 Task: Open Card API Development in Board Social Media Advertising Campaign Management to Workspace IT Department and add a team member Softage.2@softage.net, a label Red, a checklist Copywriting, an attachment from your google drive, a color Red and finally, add a card description 'Organize team-building event for next month' and a comment 'Given the potential impact of this task on our company reputation, let us ensure that we approach it with a sense of professionalism and respect.'. Add a start date 'Jan 06, 1900' with a due date 'Jan 13, 1900'
Action: Mouse moved to (60, 337)
Screenshot: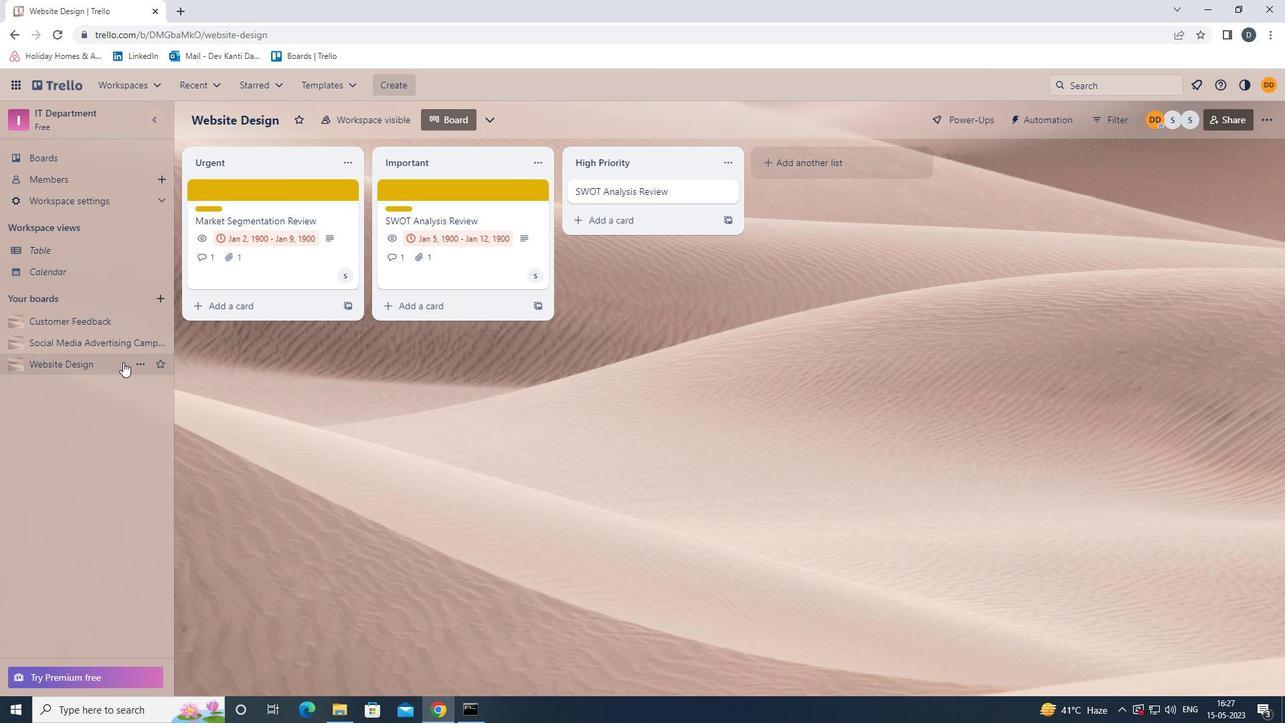 
Action: Mouse pressed left at (60, 337)
Screenshot: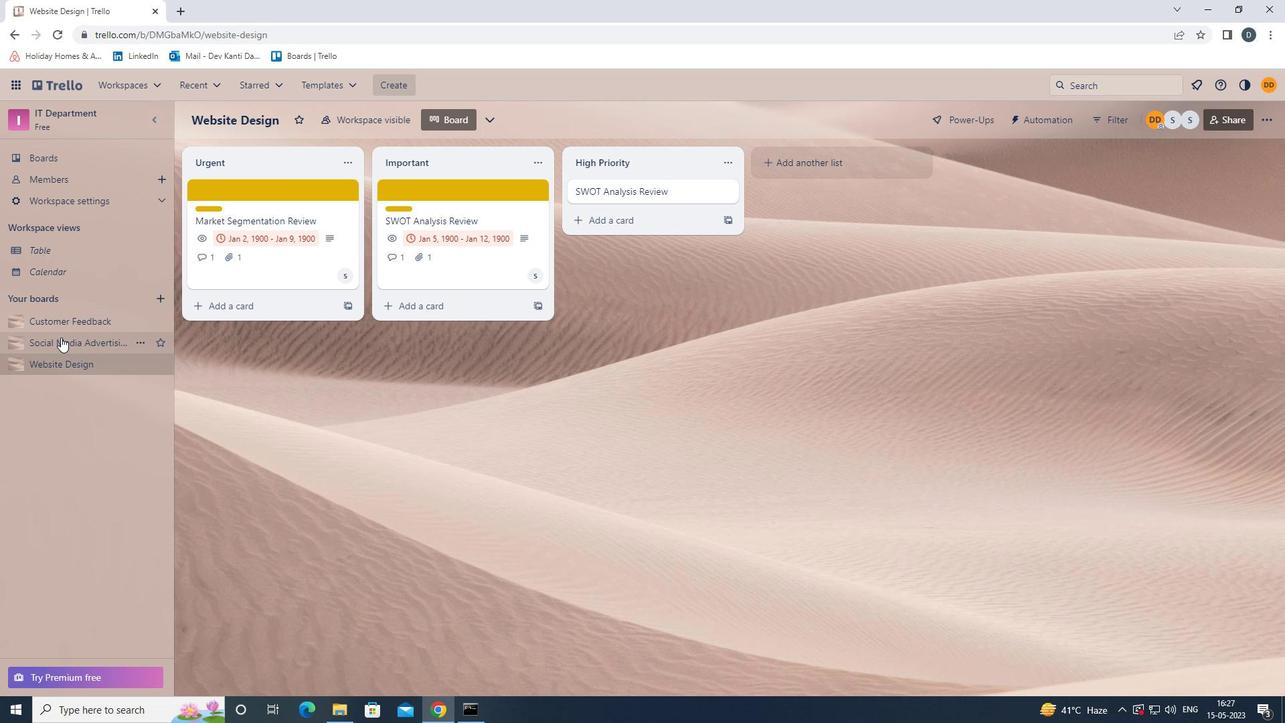
Action: Mouse moved to (450, 192)
Screenshot: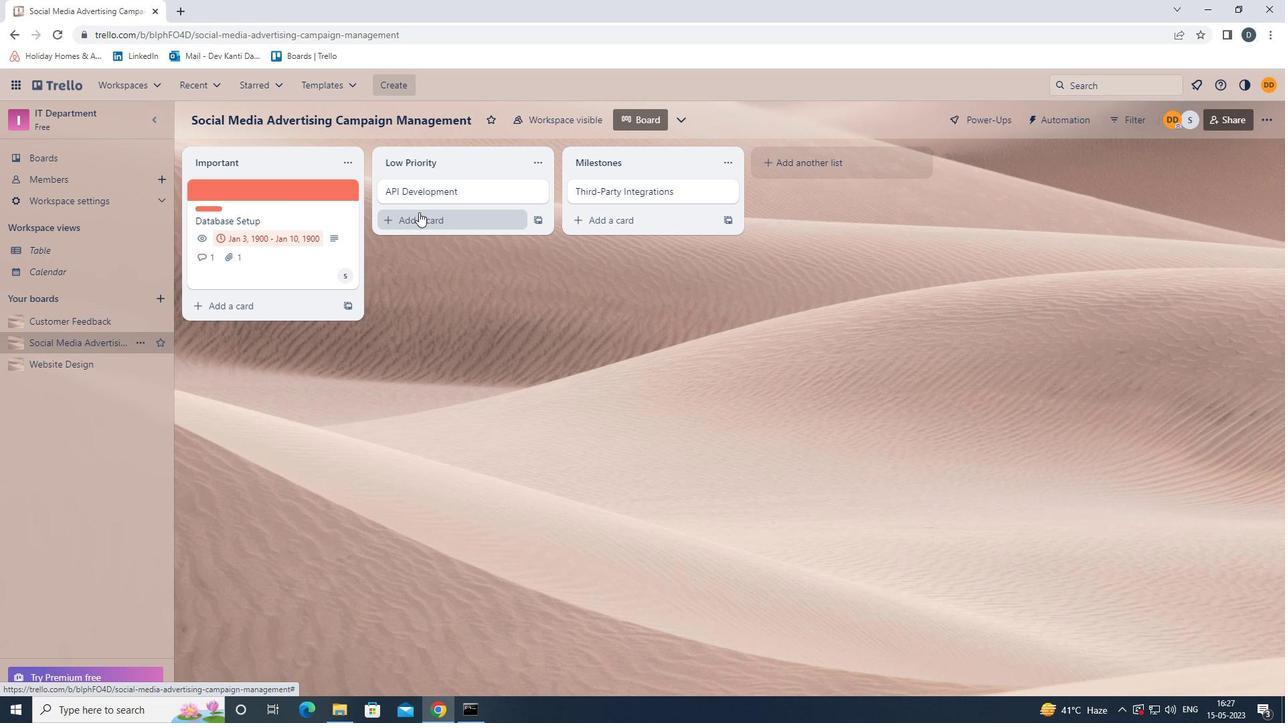 
Action: Mouse pressed left at (450, 192)
Screenshot: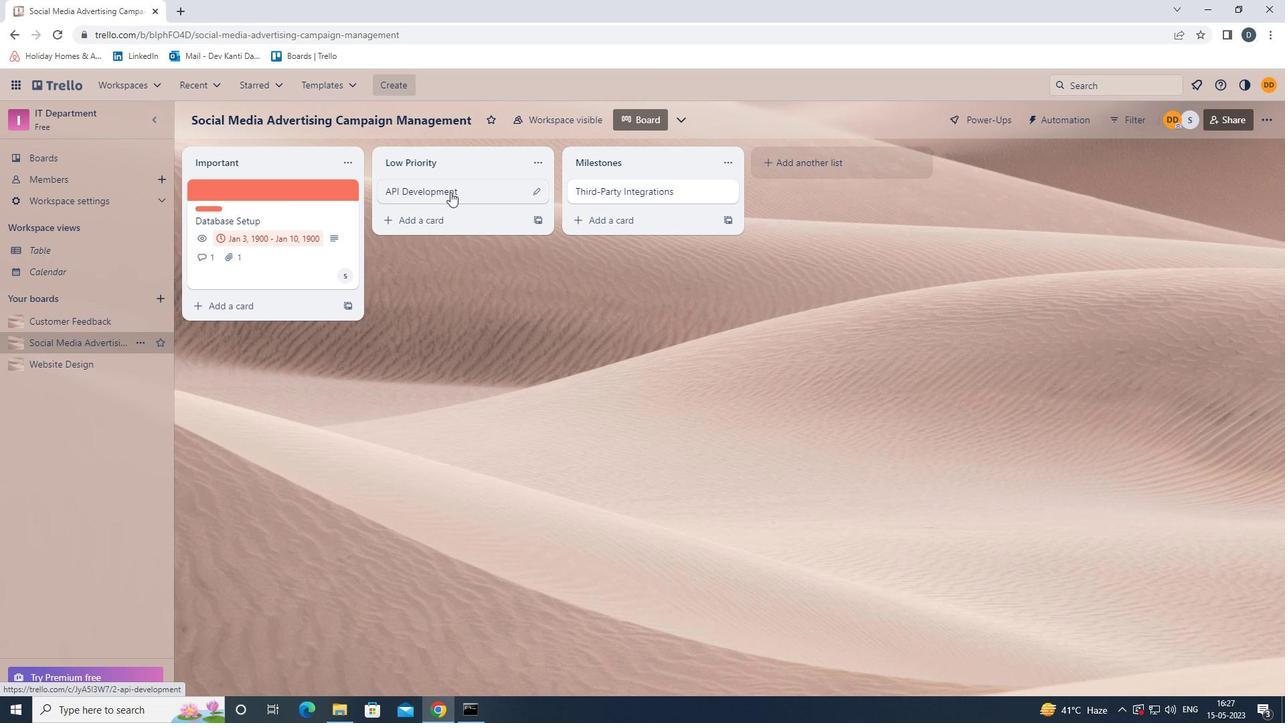 
Action: Mouse moved to (786, 237)
Screenshot: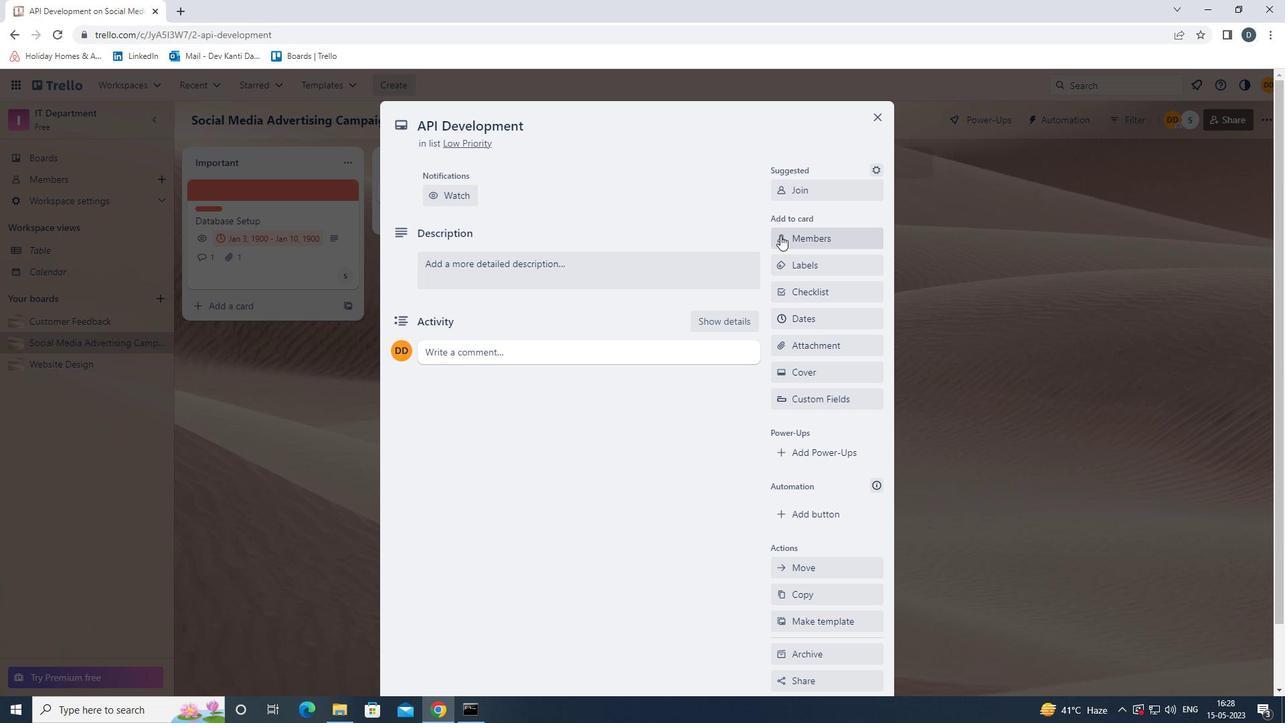 
Action: Mouse pressed left at (786, 237)
Screenshot: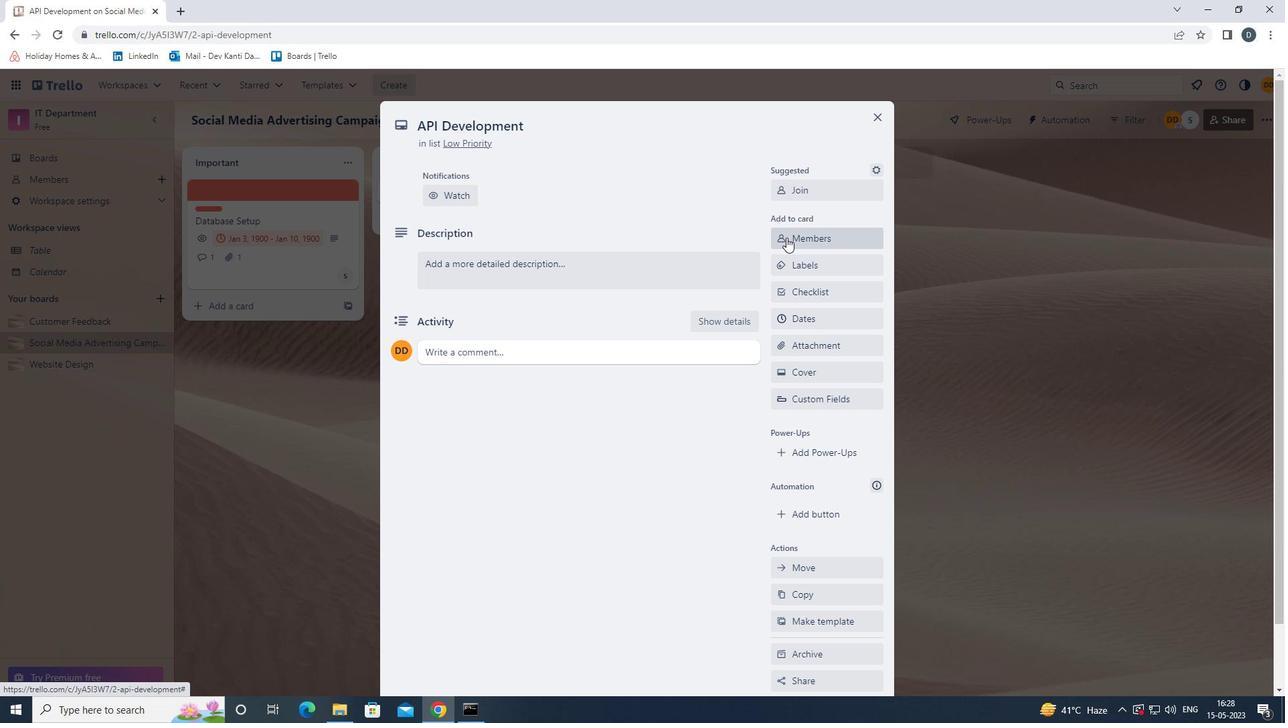 
Action: Key pressed <Key.shift><Key.shift><Key.shift><Key.shift><Key.shift><Key.shift><Key.shift><Key.shift><Key.shift><Key.shift><Key.shift><Key.shift><Key.shift><Key.shift><Key.shift><Key.shift>SOFTAGE.2<Key.shift><Key.shift>@SOFTAGE.NET
Screenshot: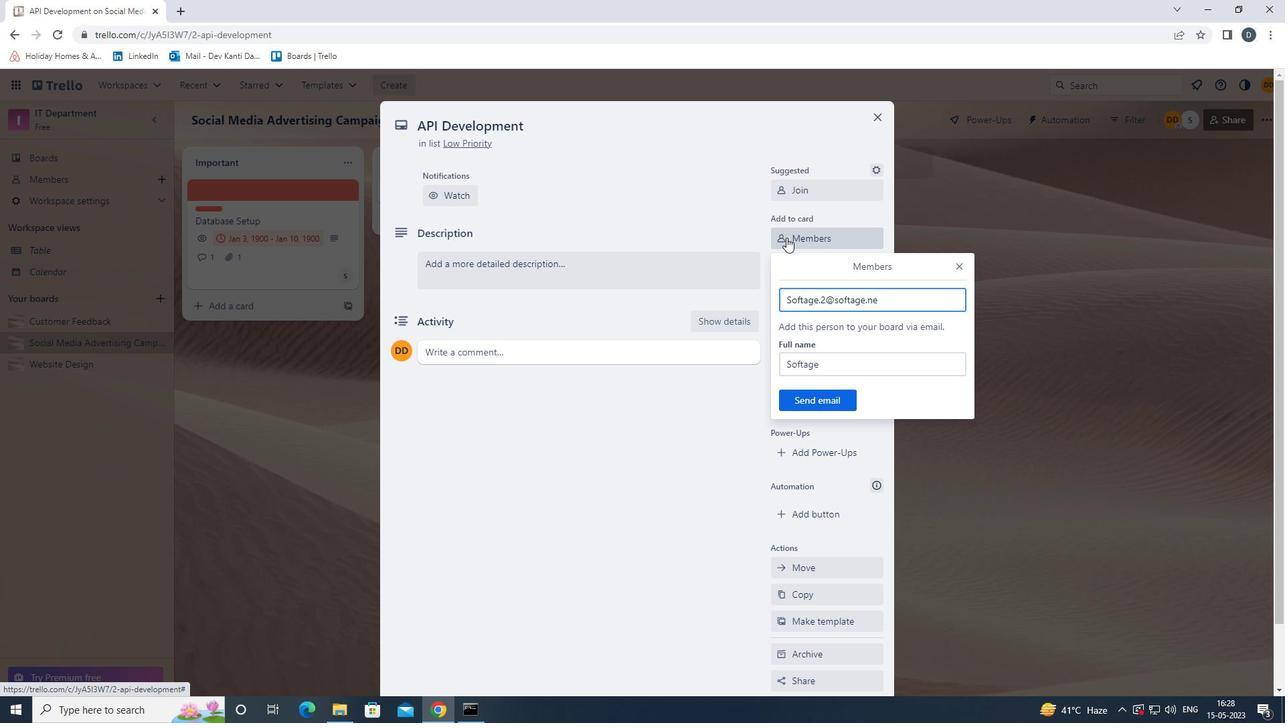 
Action: Mouse moved to (798, 400)
Screenshot: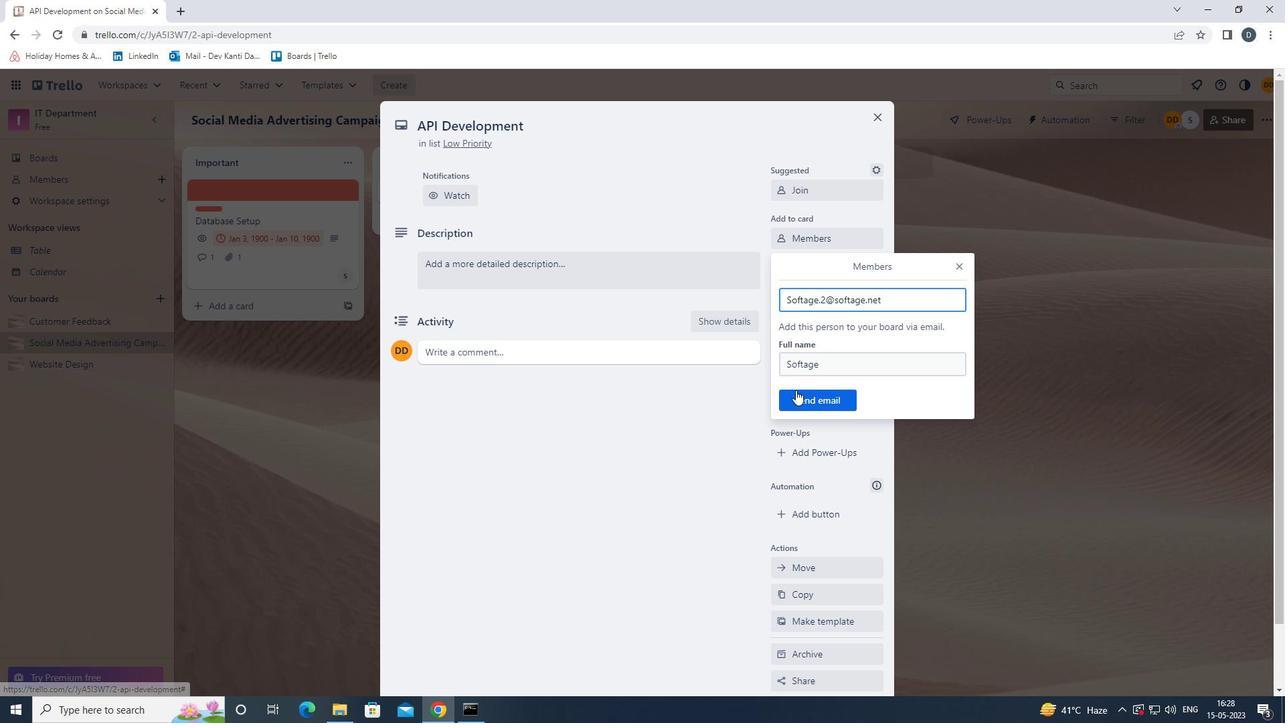 
Action: Mouse pressed left at (798, 400)
Screenshot: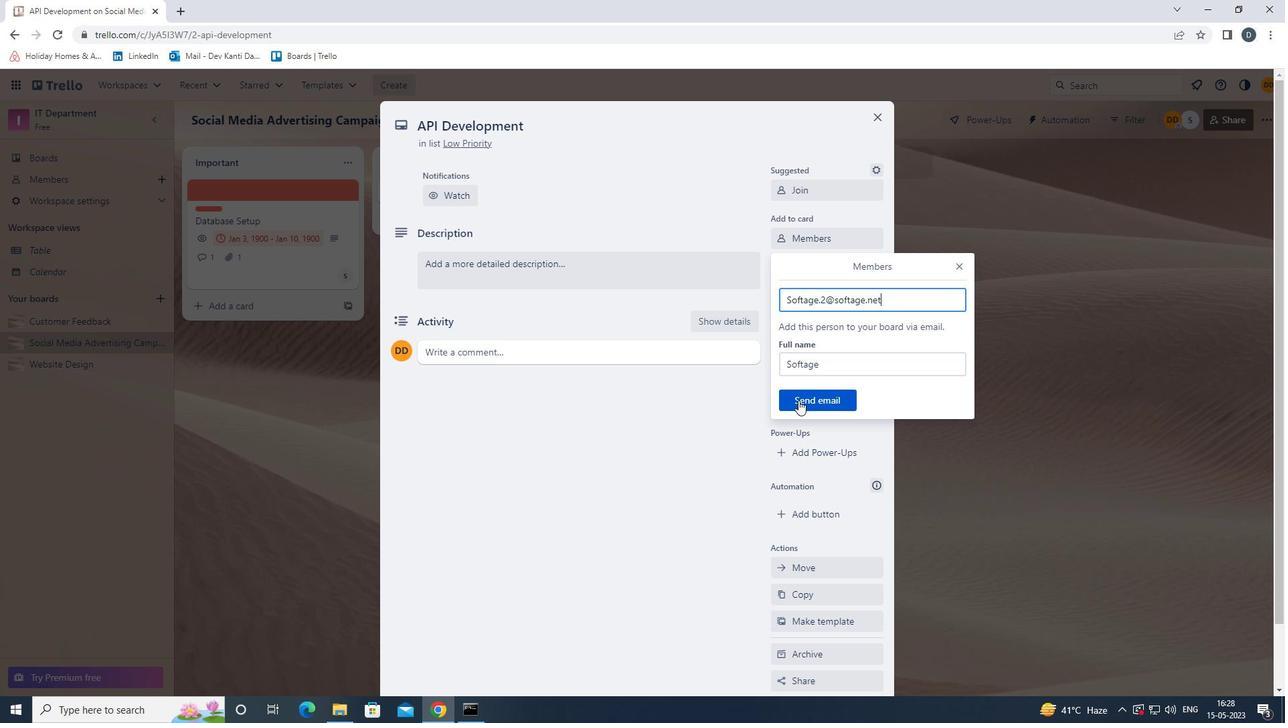 
Action: Mouse moved to (824, 267)
Screenshot: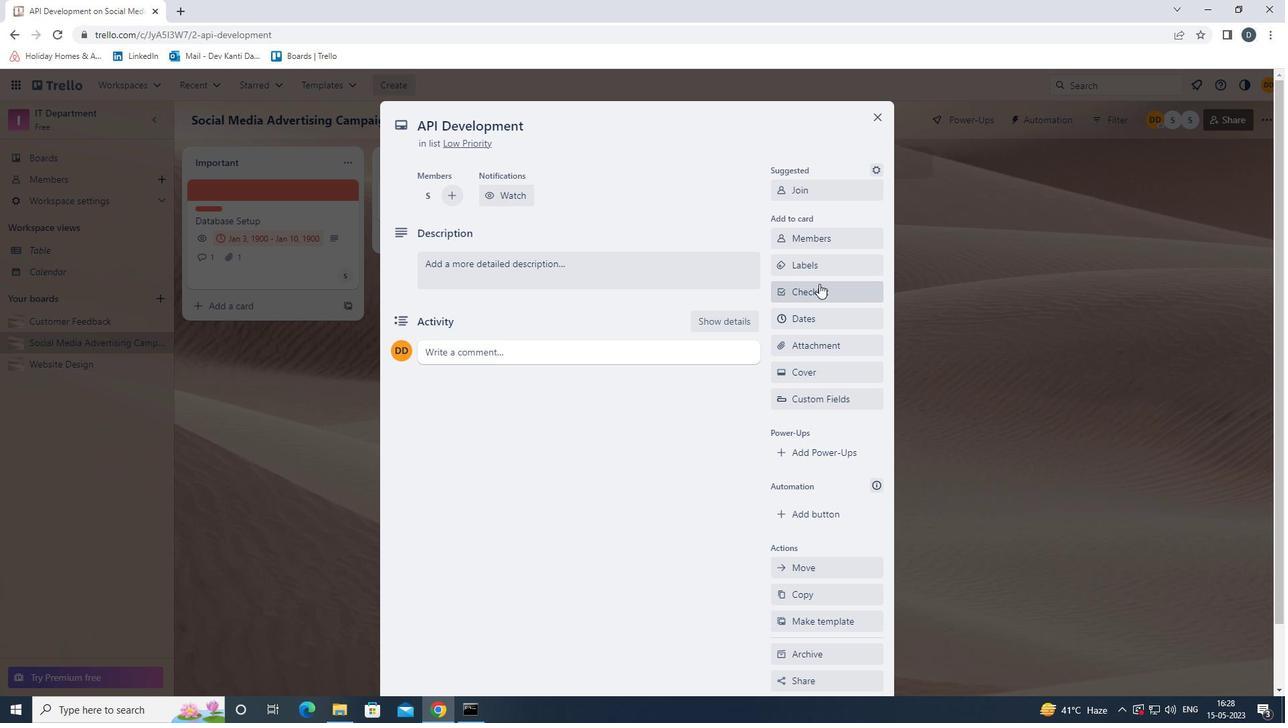 
Action: Mouse pressed left at (824, 267)
Screenshot: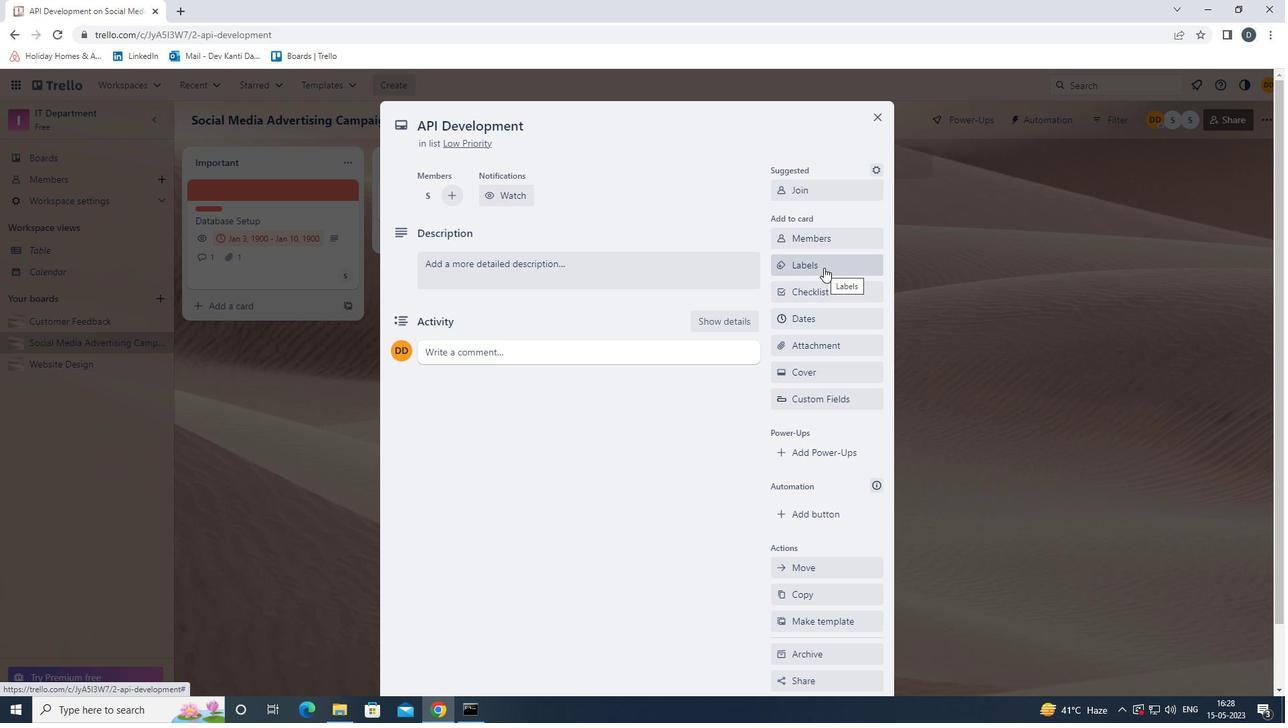 
Action: Mouse moved to (869, 445)
Screenshot: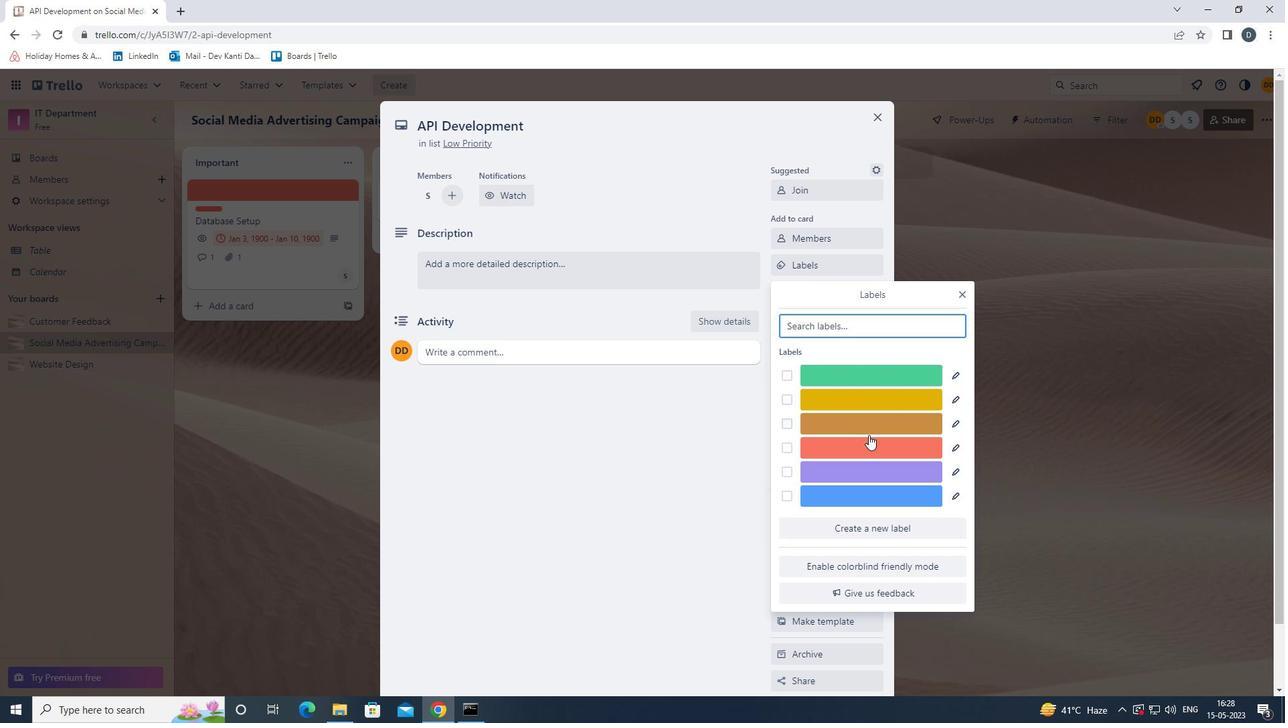 
Action: Mouse pressed left at (869, 445)
Screenshot: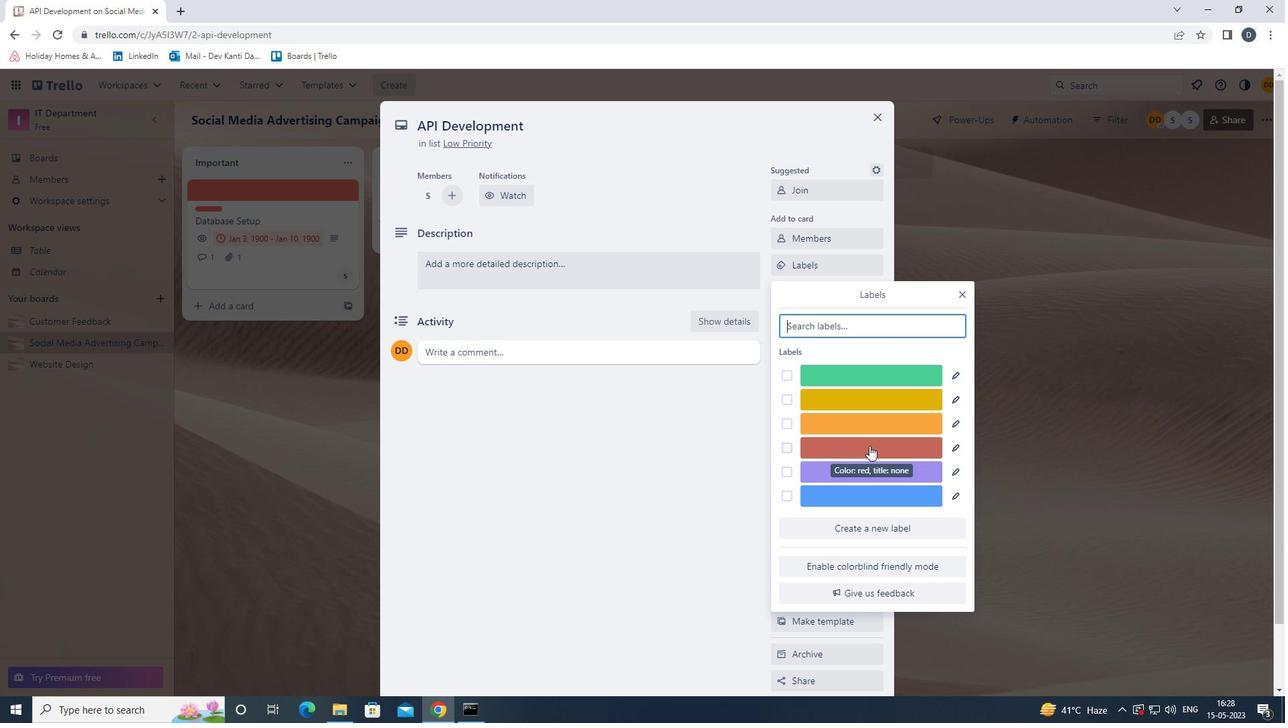 
Action: Mouse moved to (964, 293)
Screenshot: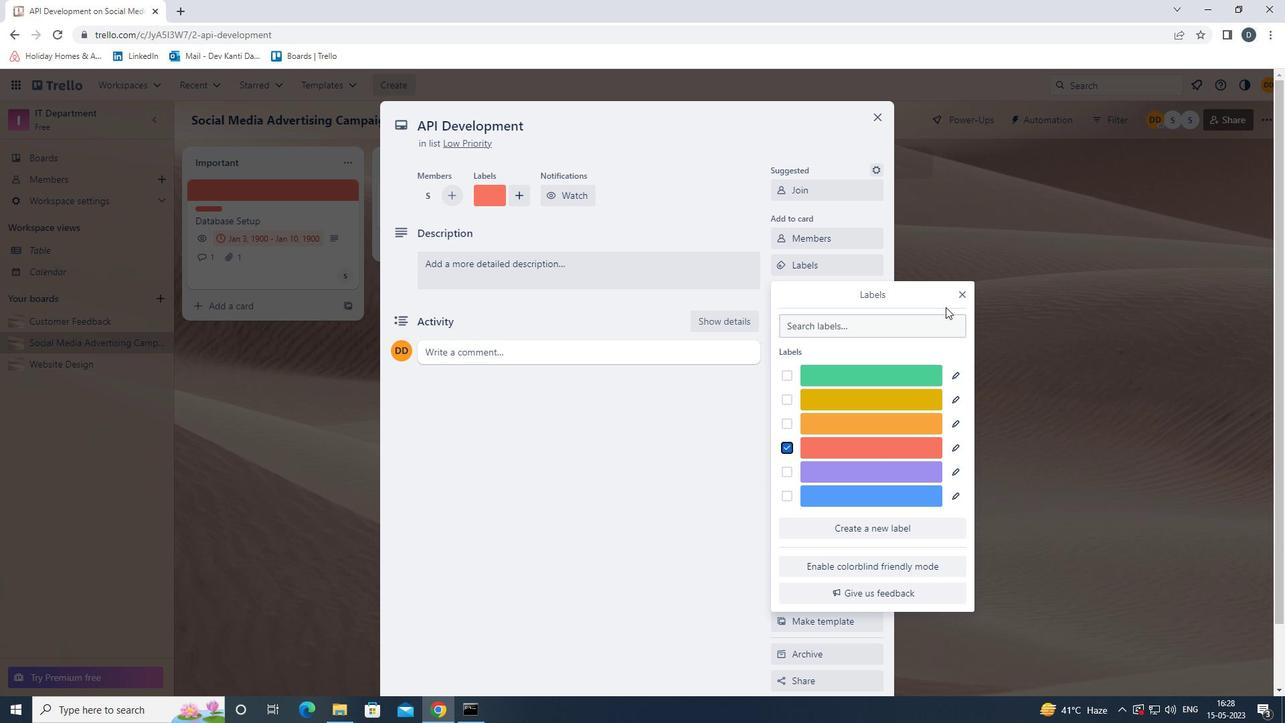 
Action: Mouse pressed left at (964, 293)
Screenshot: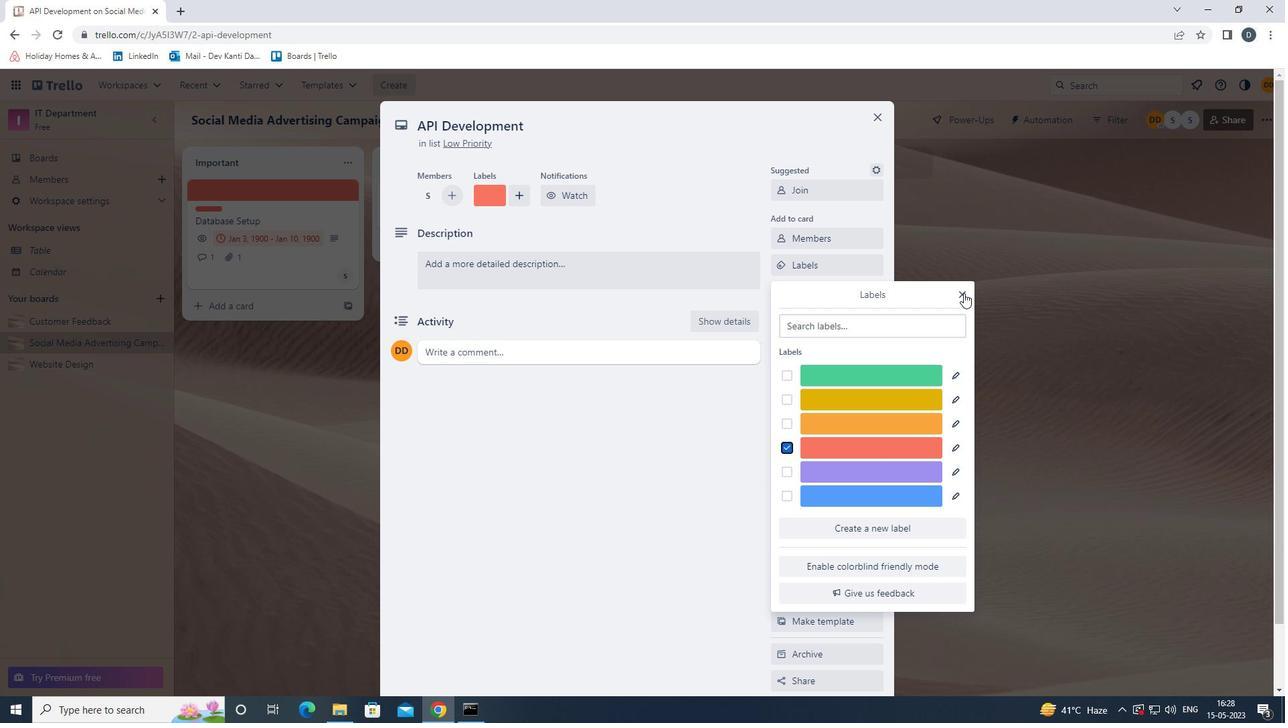 
Action: Mouse moved to (853, 289)
Screenshot: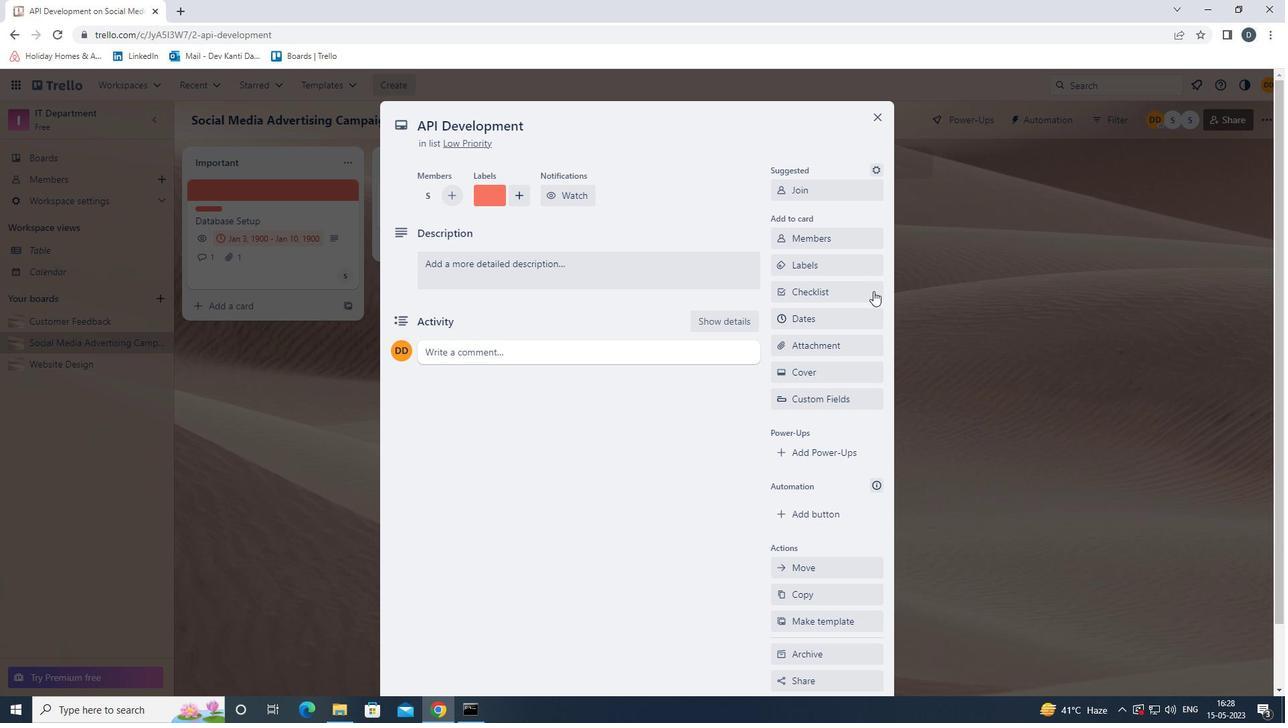 
Action: Mouse pressed left at (853, 289)
Screenshot: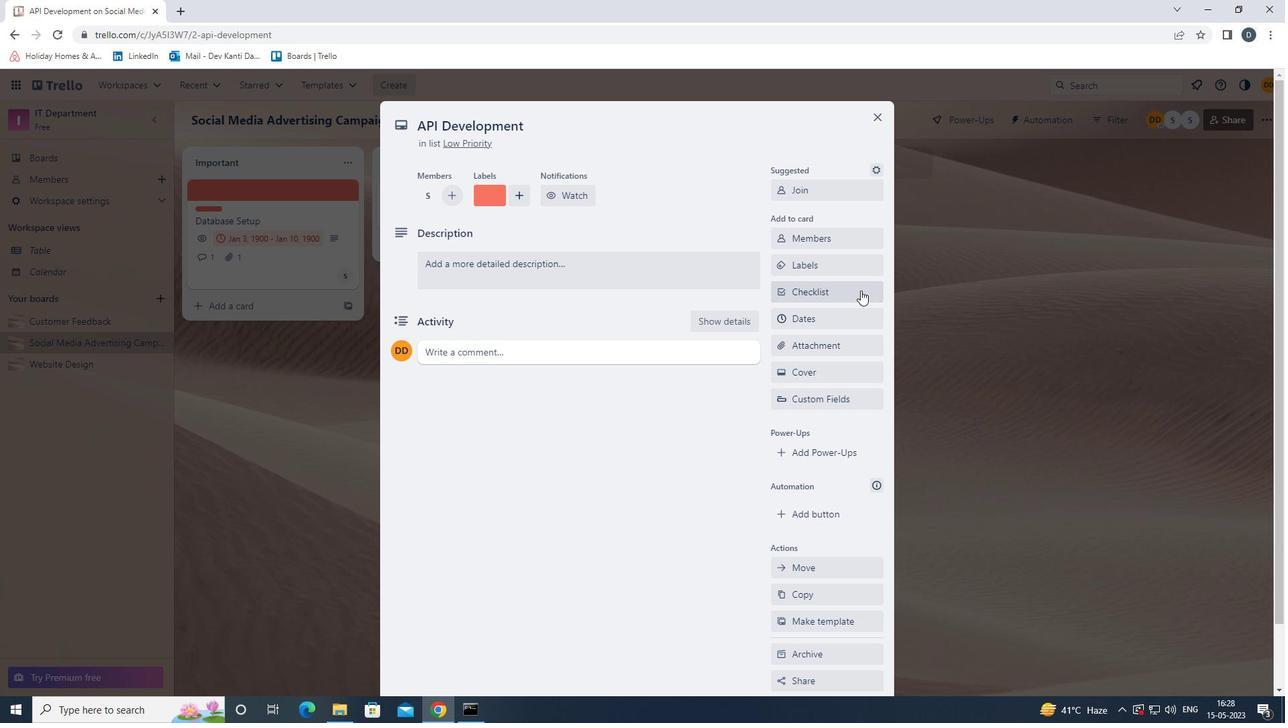 
Action: Key pressed <Key.shift>COPYWRITING<Key.enter>
Screenshot: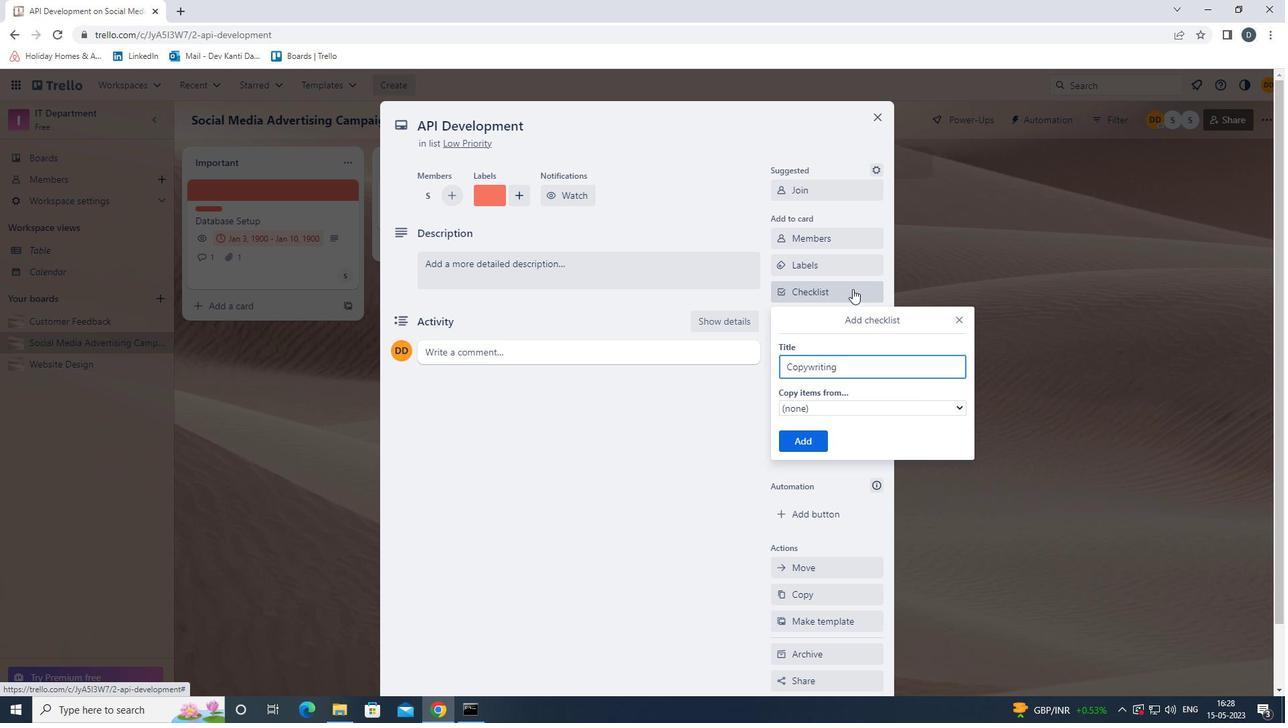 
Action: Mouse moved to (847, 340)
Screenshot: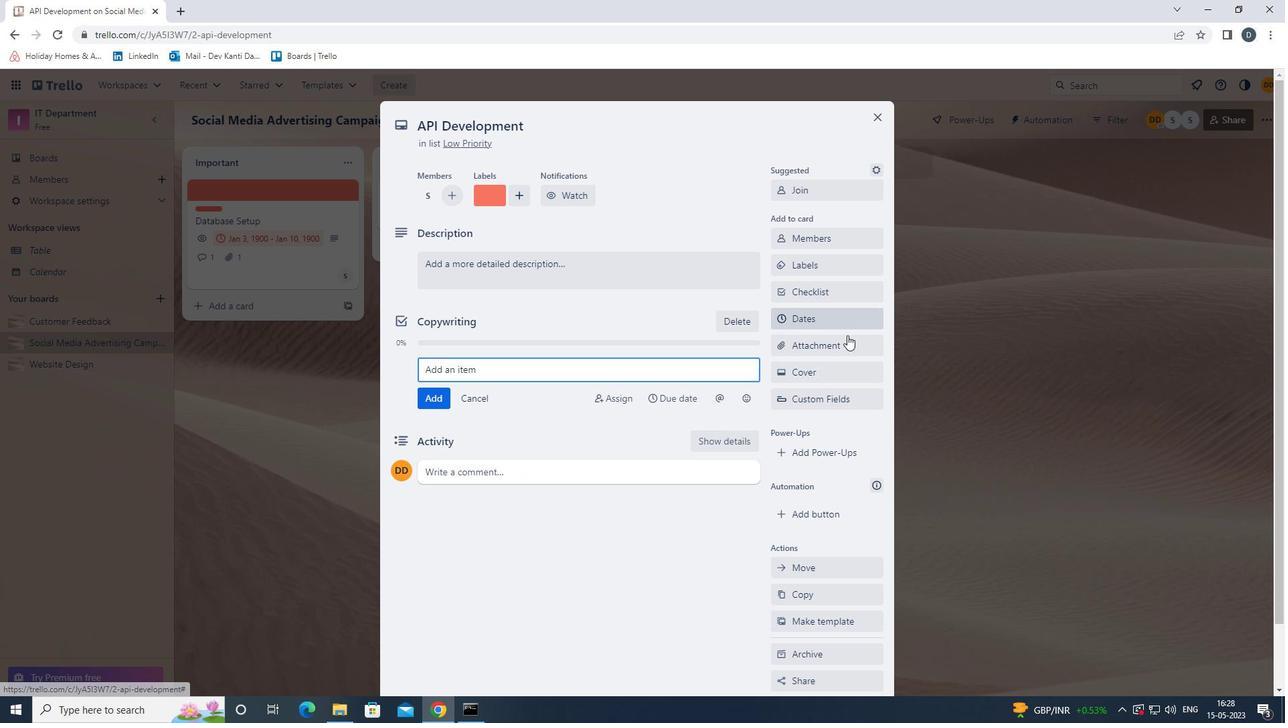
Action: Mouse pressed left at (847, 340)
Screenshot: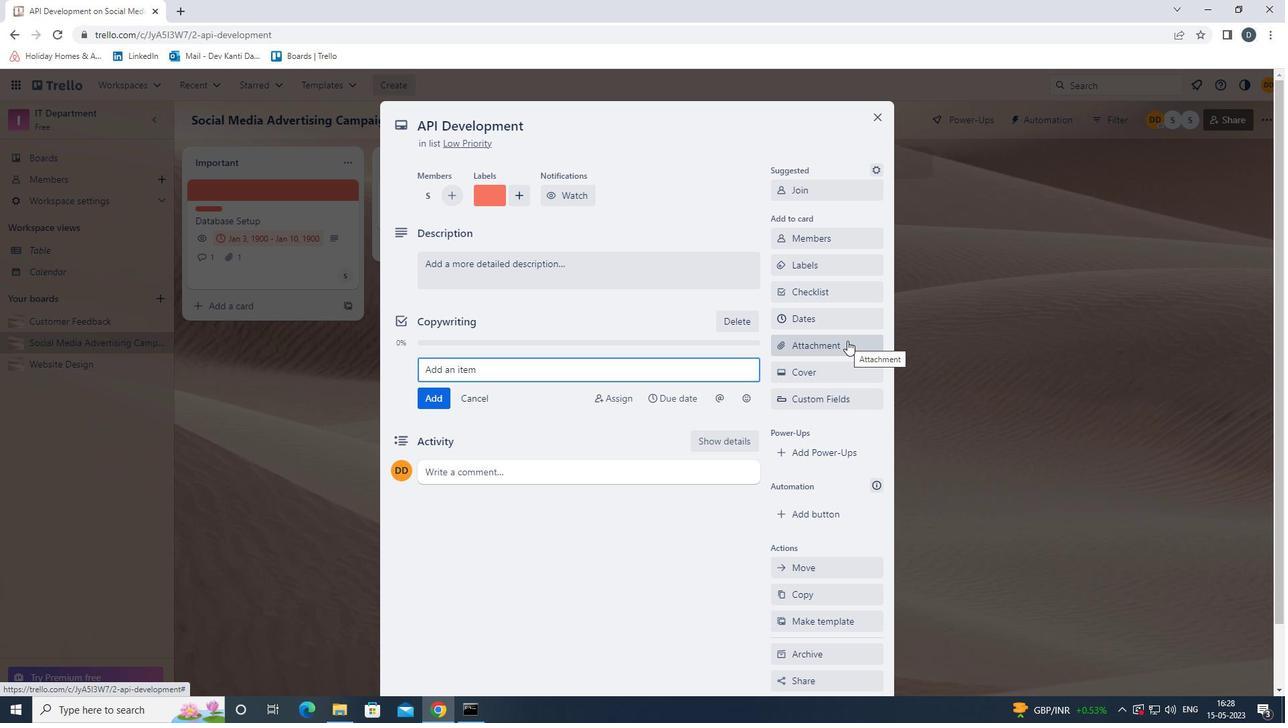 
Action: Mouse moved to (845, 440)
Screenshot: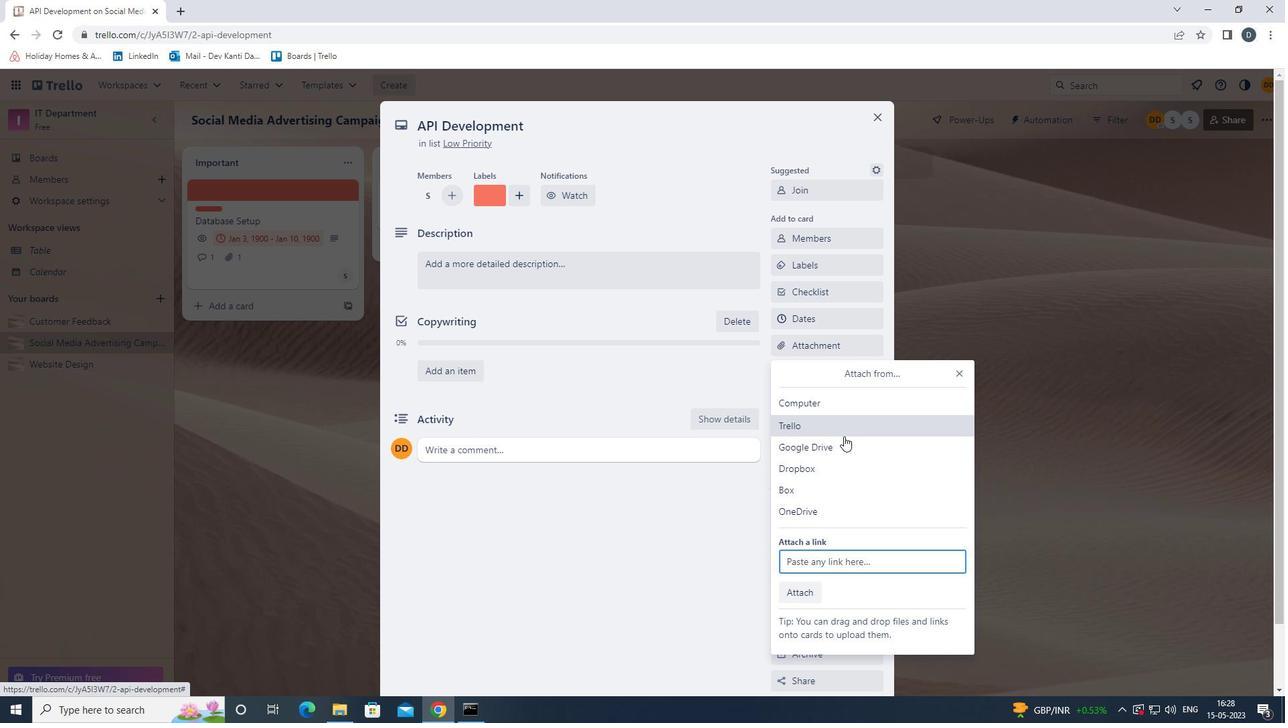 
Action: Mouse pressed left at (845, 440)
Screenshot: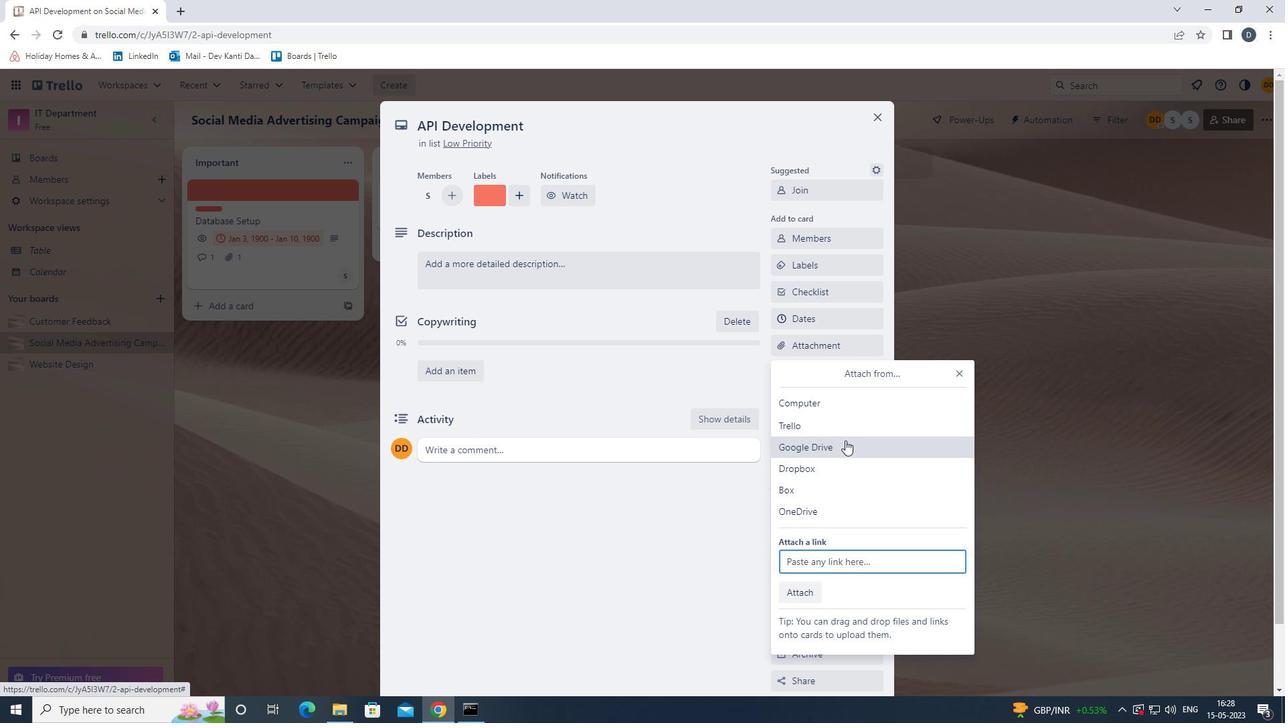 
Action: Mouse moved to (376, 390)
Screenshot: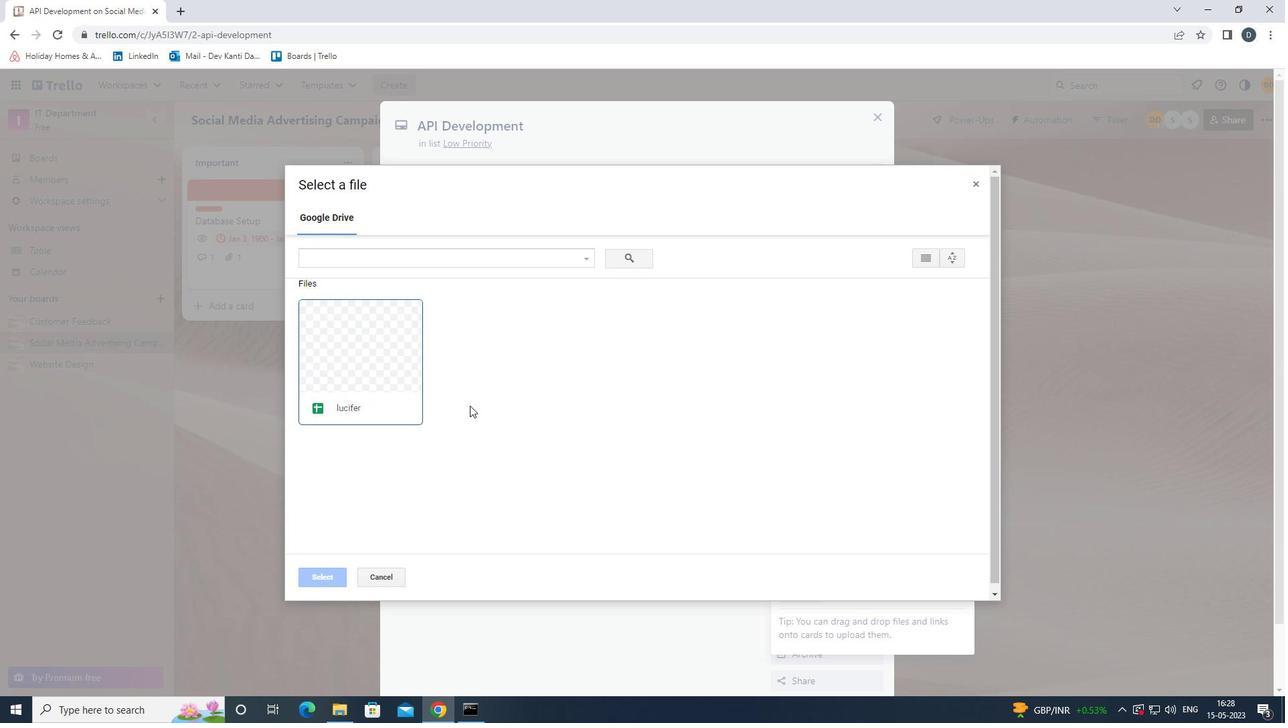
Action: Mouse pressed left at (376, 390)
Screenshot: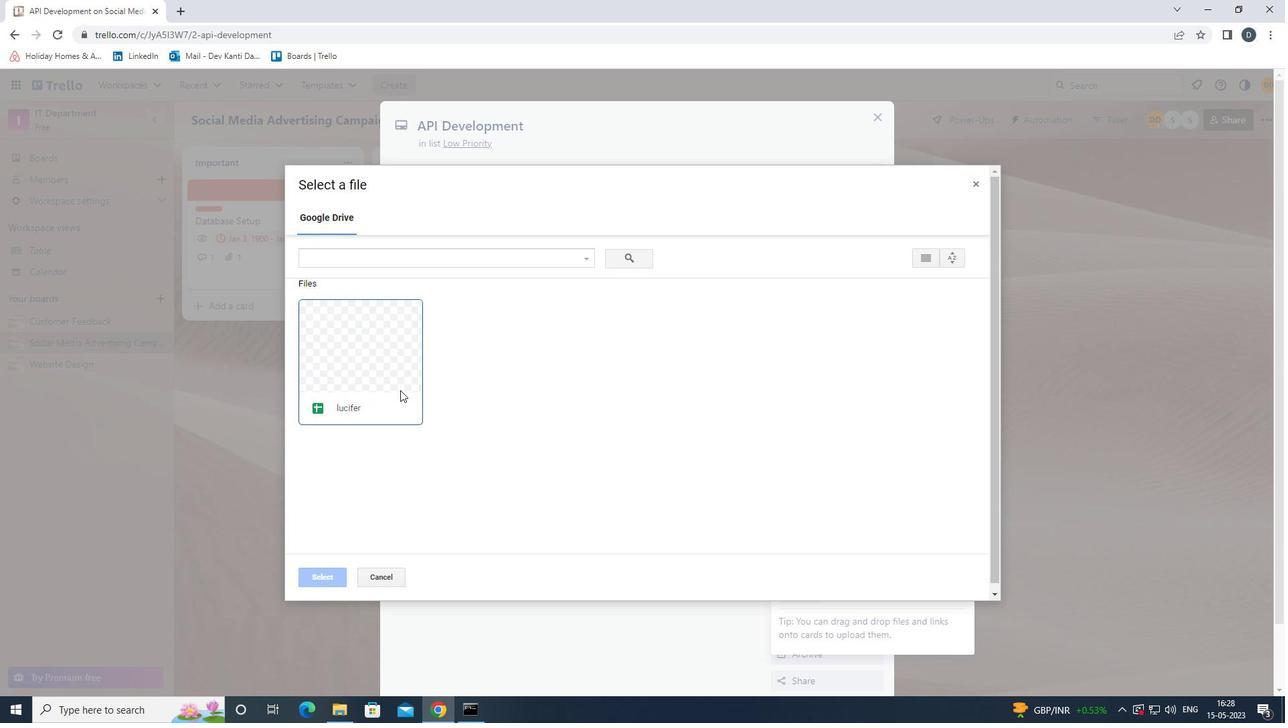 
Action: Mouse moved to (326, 573)
Screenshot: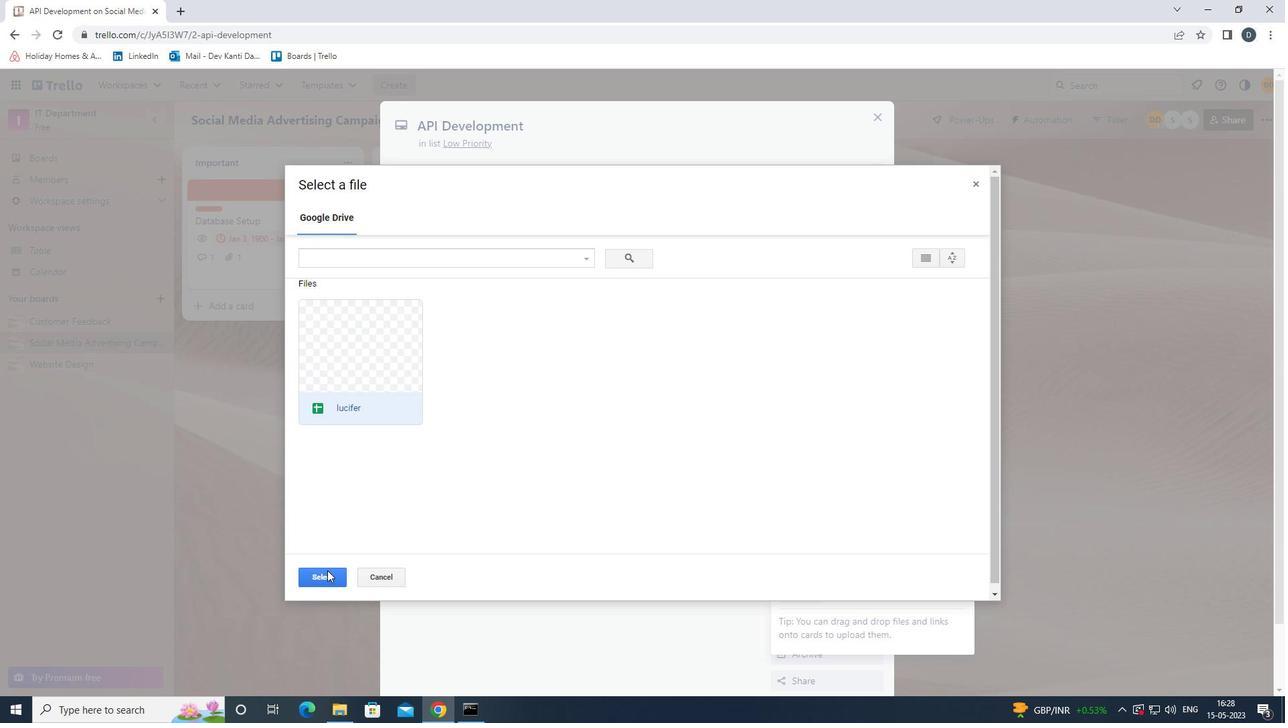 
Action: Mouse pressed left at (326, 573)
Screenshot: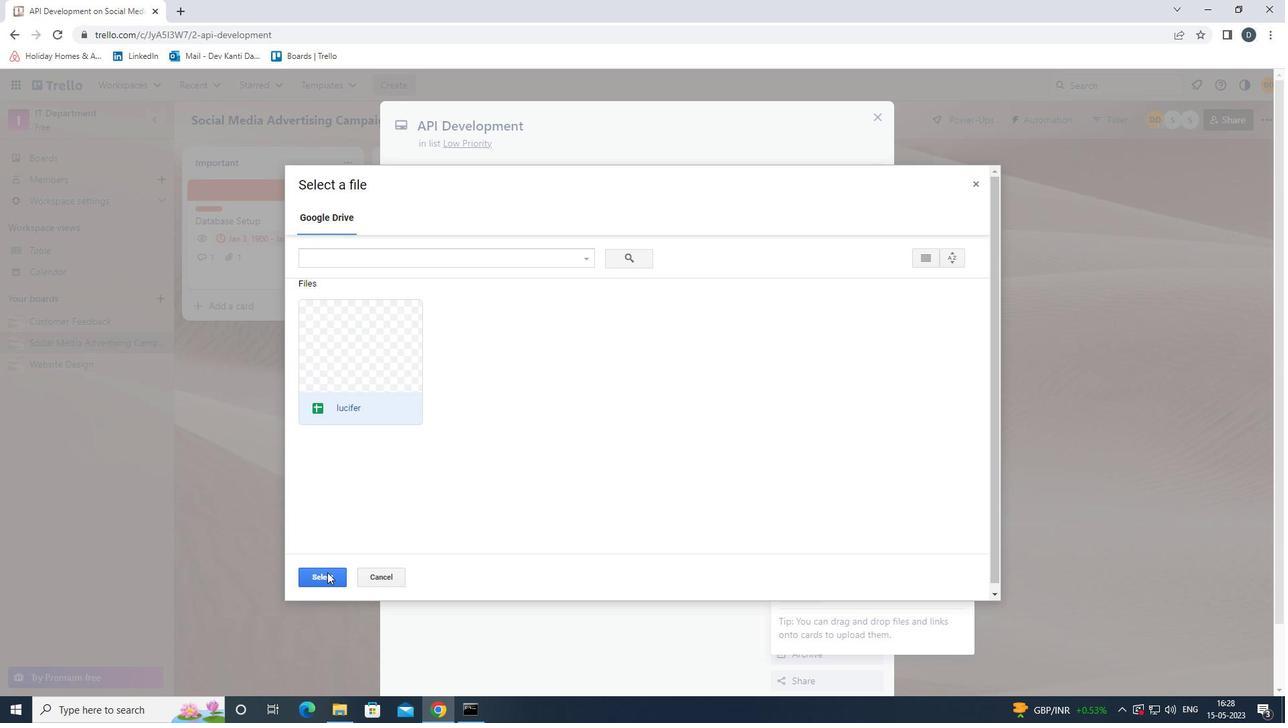 
Action: Mouse moved to (804, 379)
Screenshot: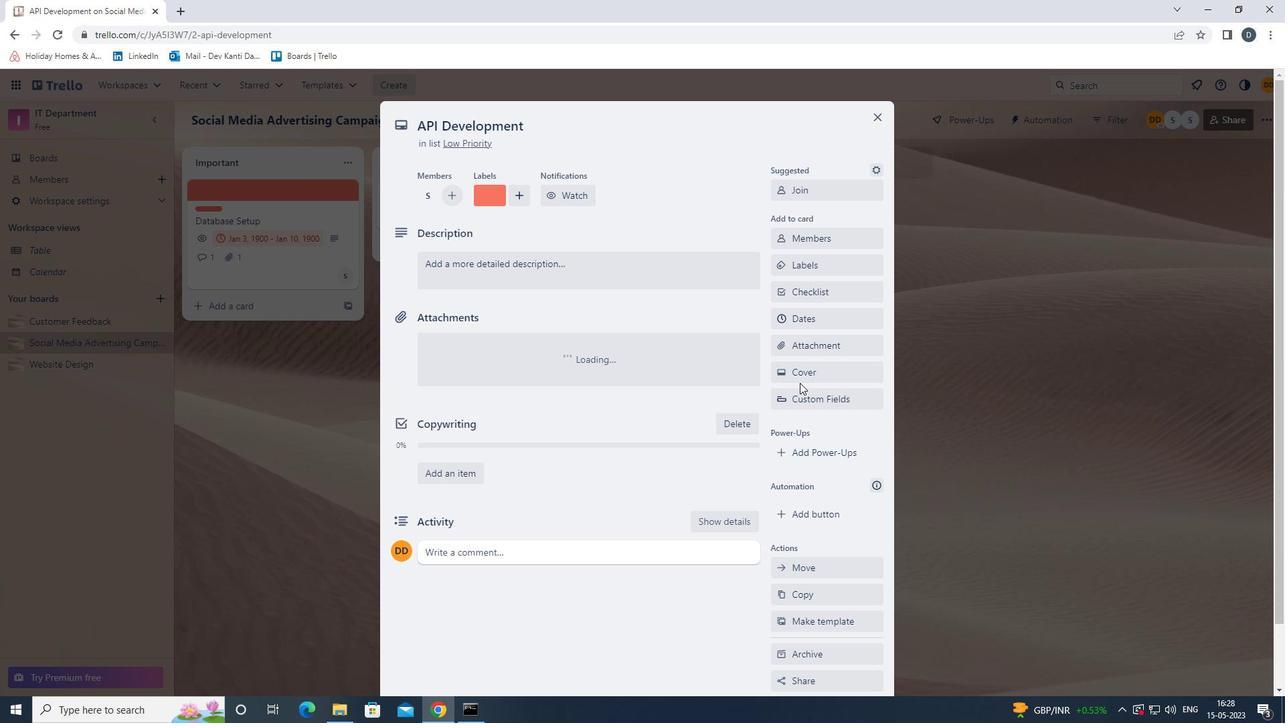 
Action: Mouse pressed left at (804, 379)
Screenshot: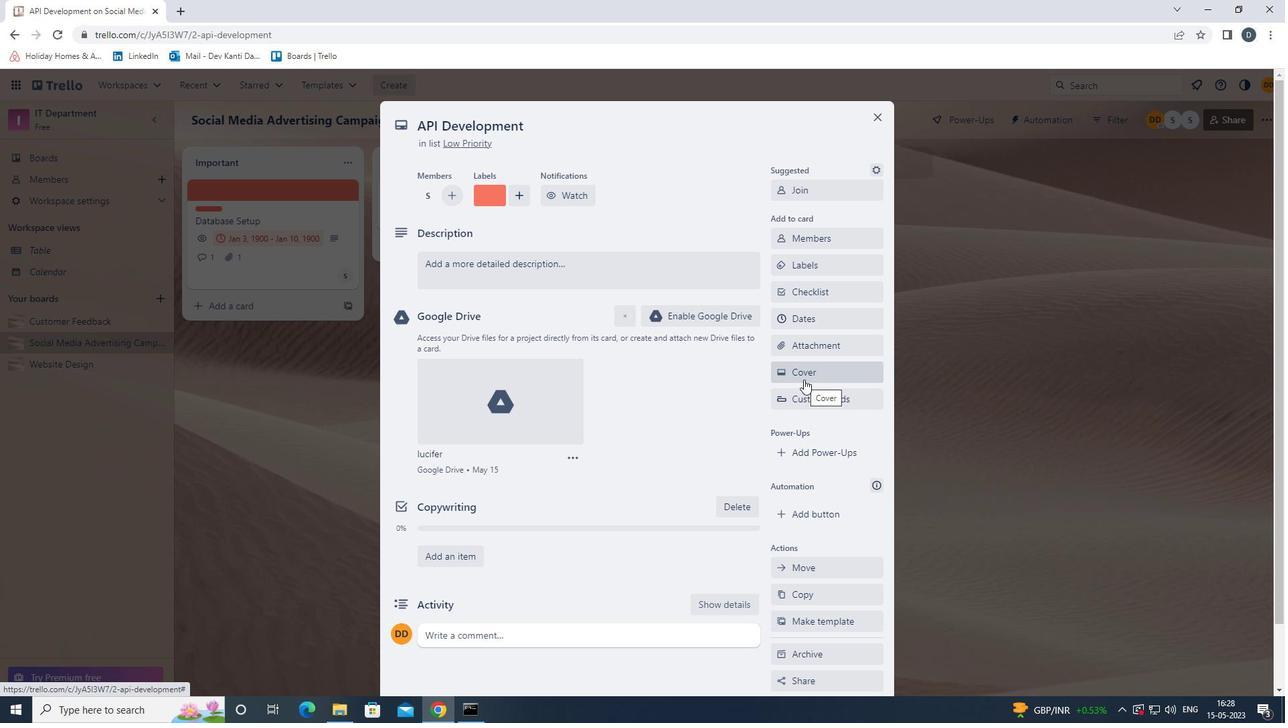 
Action: Mouse moved to (911, 425)
Screenshot: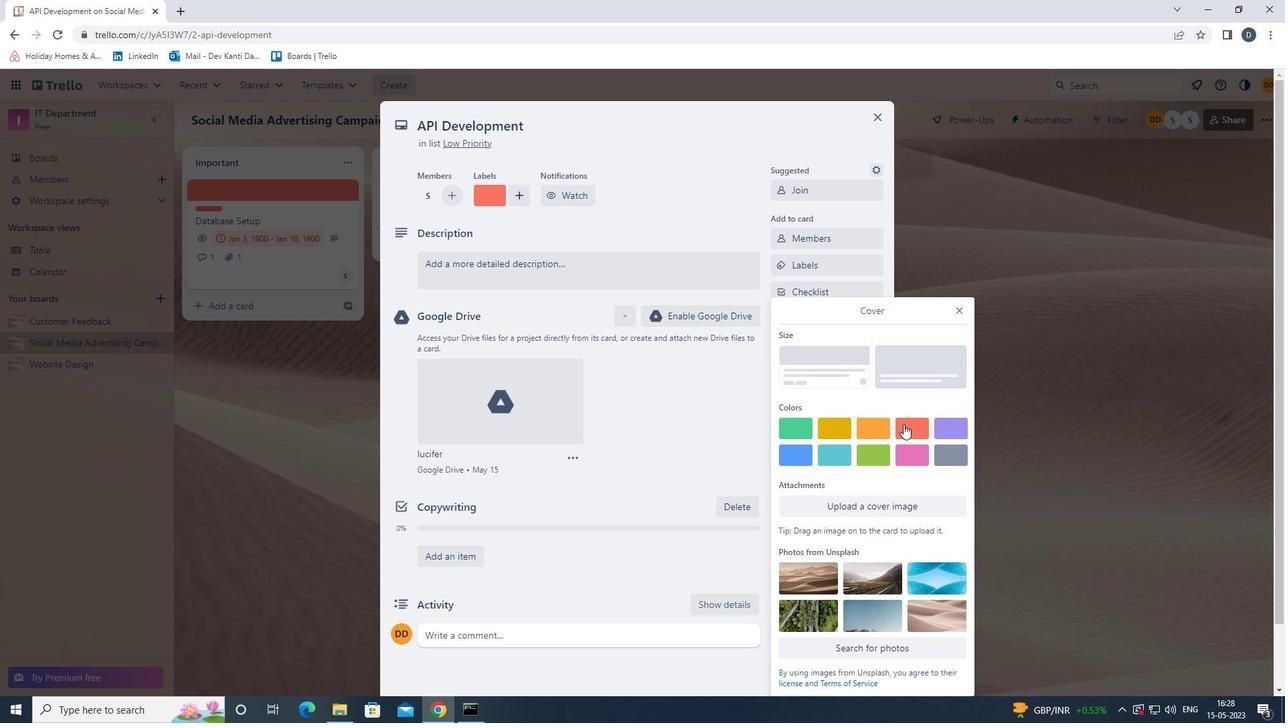 
Action: Mouse pressed left at (911, 425)
Screenshot: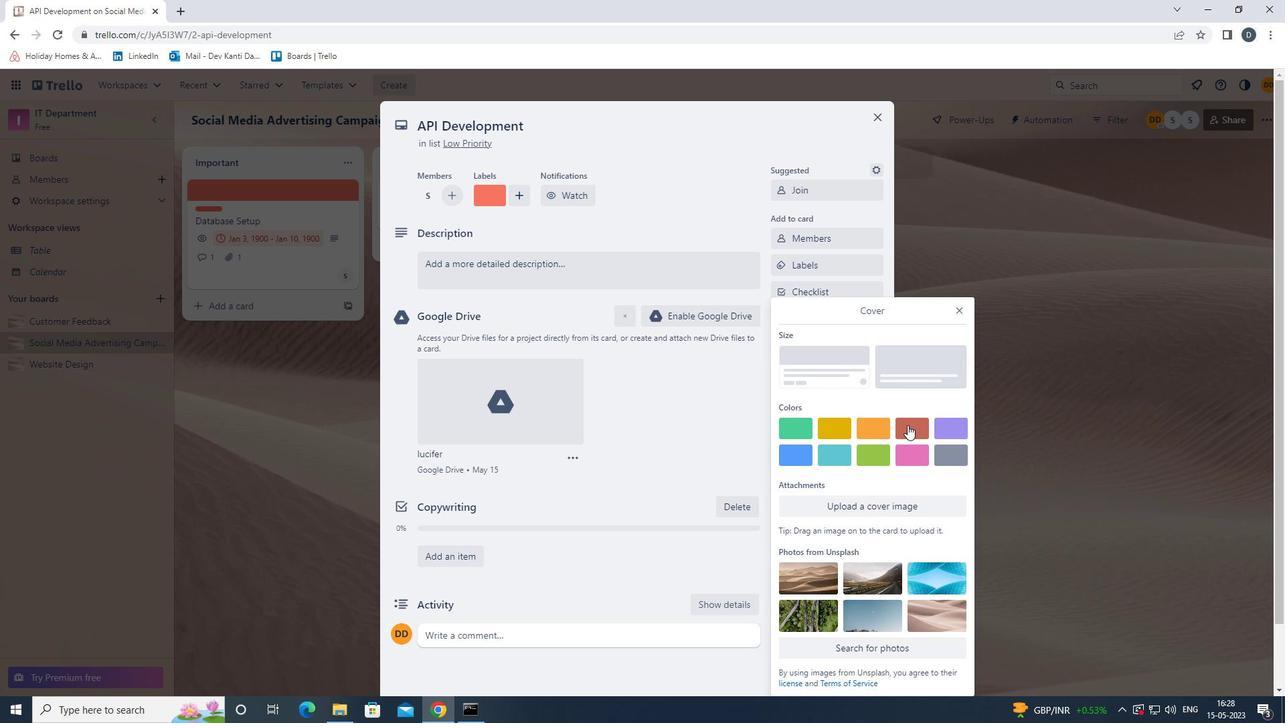
Action: Mouse moved to (956, 285)
Screenshot: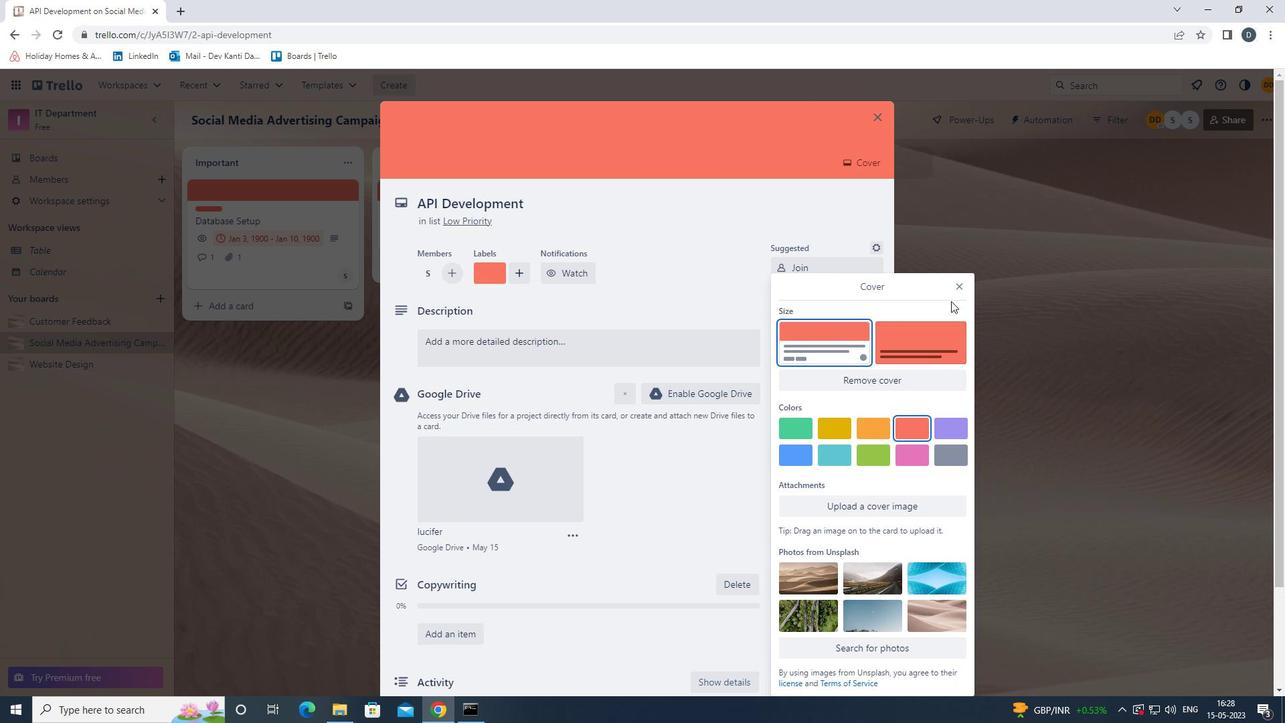 
Action: Mouse pressed left at (956, 285)
Screenshot: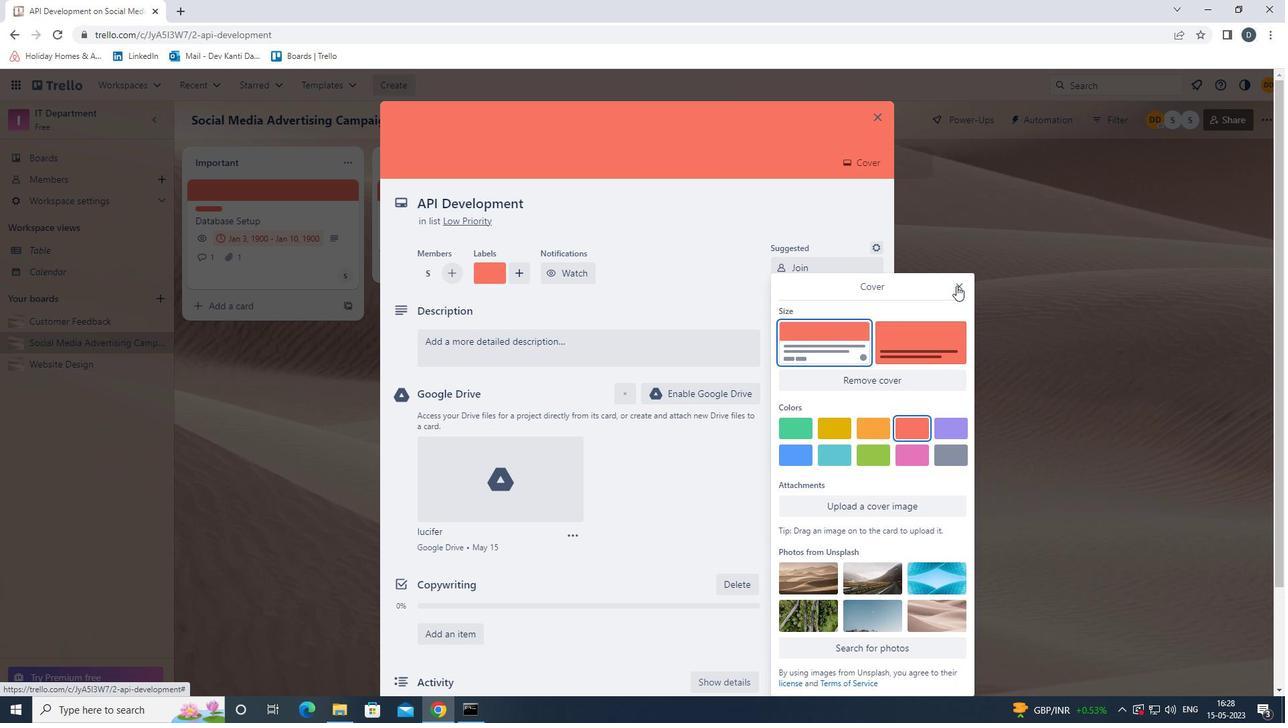 
Action: Mouse moved to (701, 346)
Screenshot: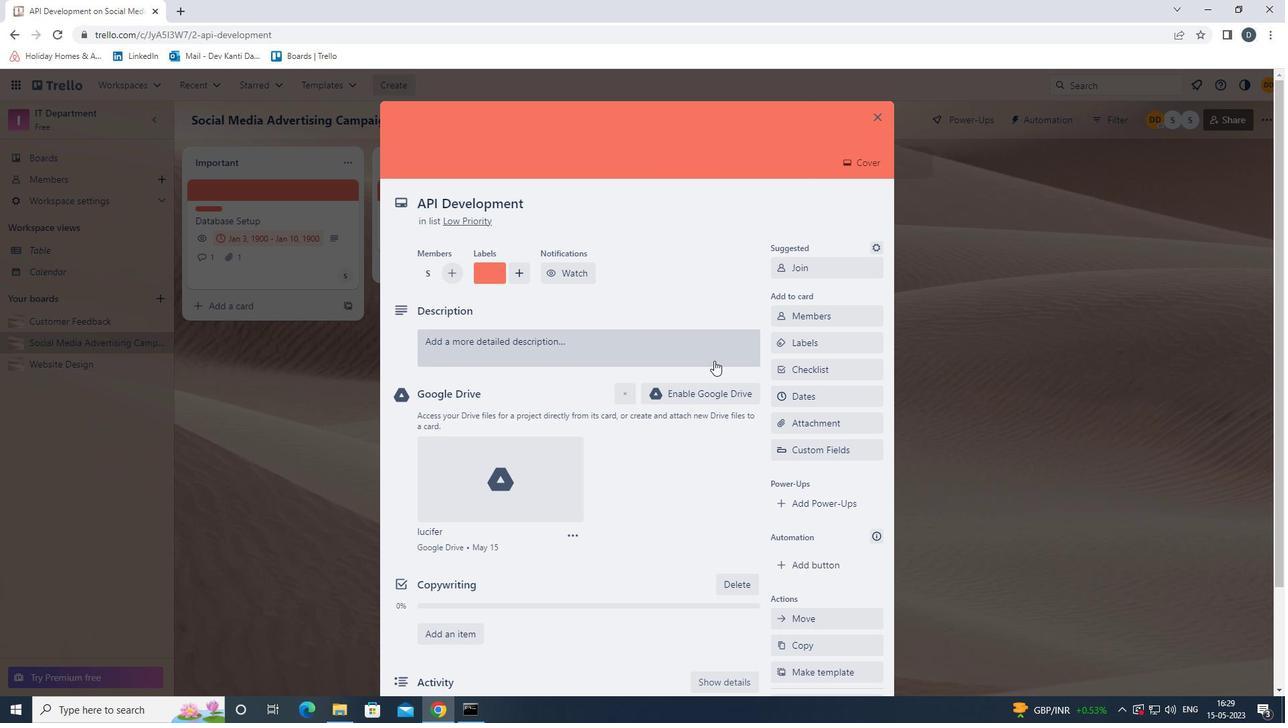 
Action: Mouse pressed left at (701, 346)
Screenshot: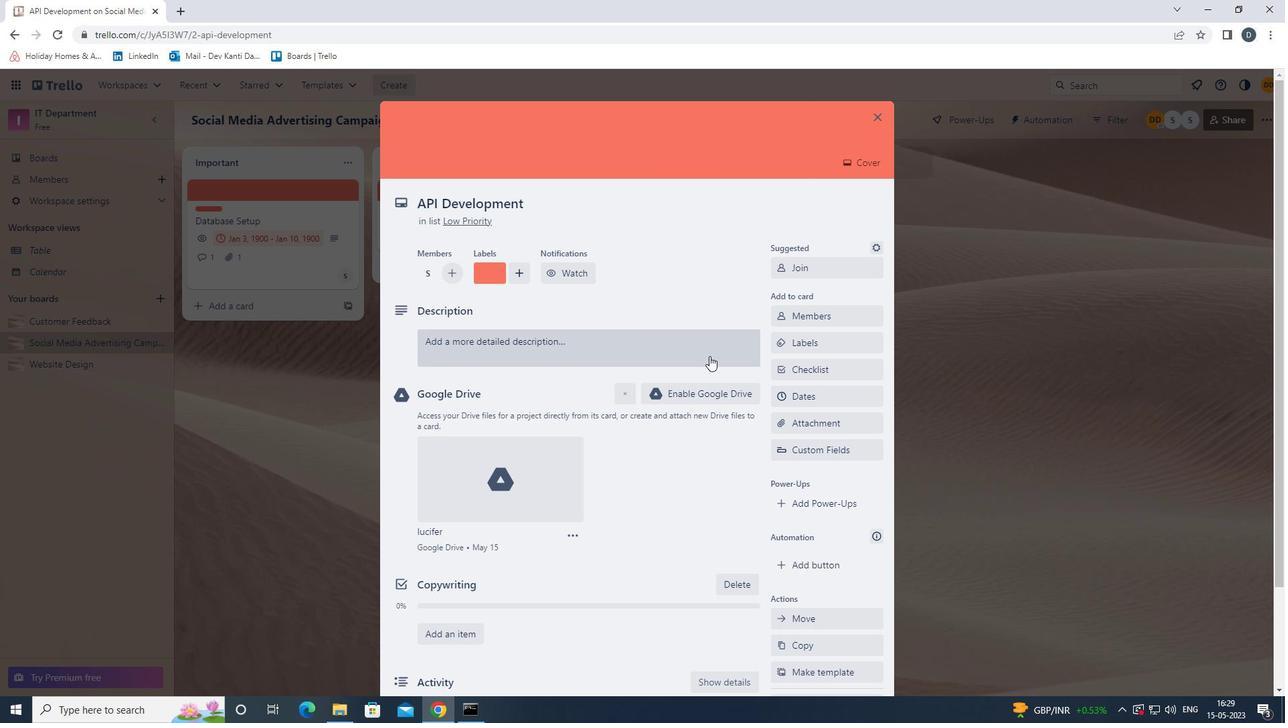 
Action: Mouse moved to (691, 403)
Screenshot: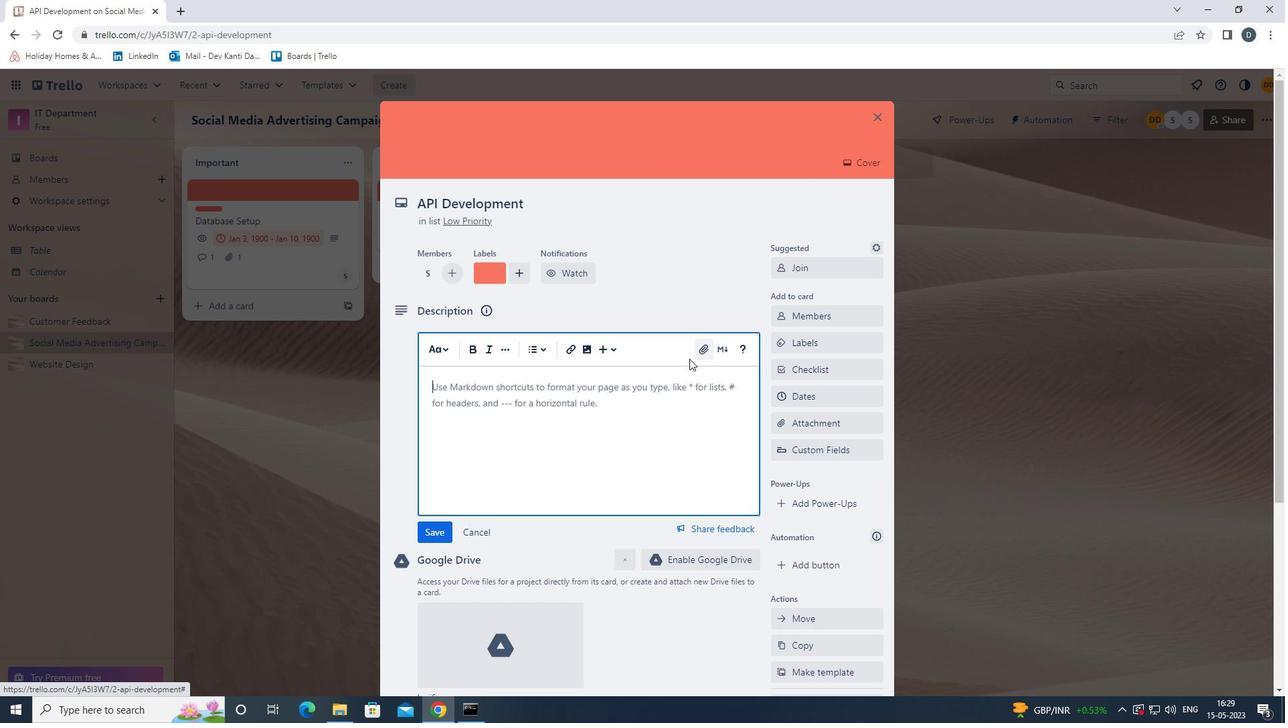 
Action: Key pressed <Key.shift><Key.shift><Key.shift><Key.shift><Key.shift><Key.shift><Key.shift>ORGANIZE<Key.space>TEAM-BUILDING<Key.space>EVENT<Key.space>FOR<Key.space>NEXT<Key.space>MONTH.
Screenshot: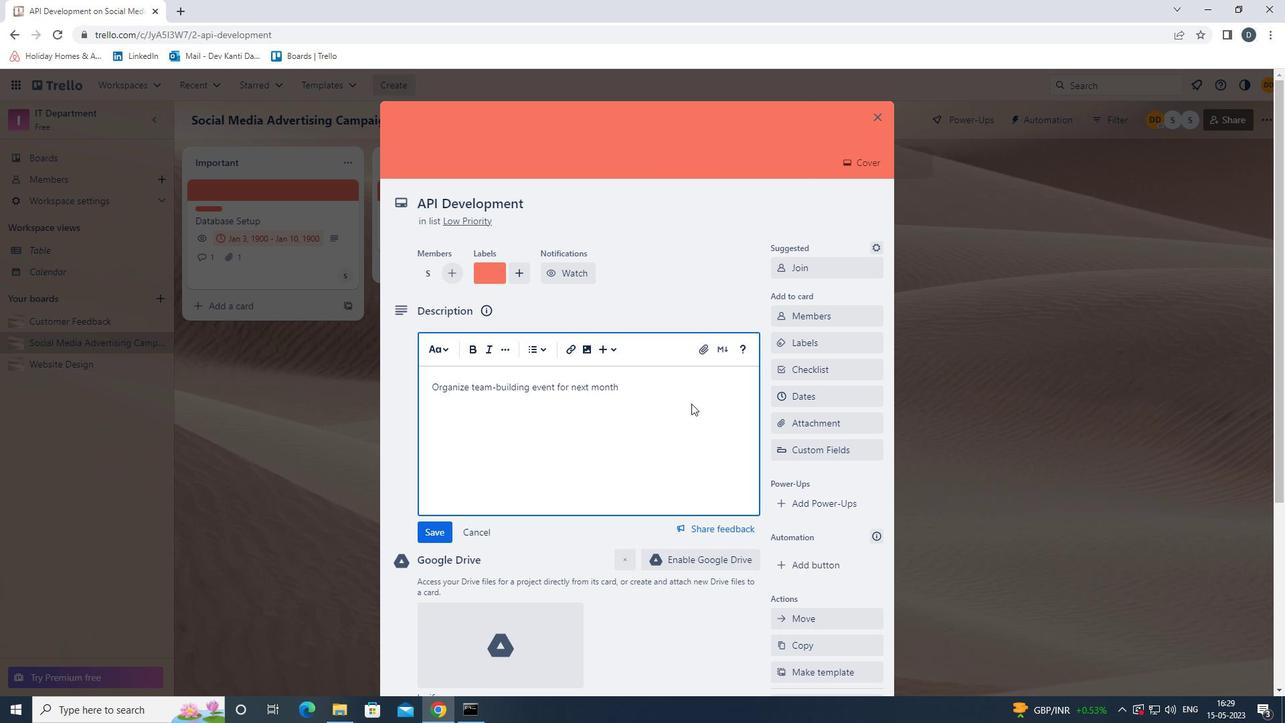
Action: Mouse moved to (441, 528)
Screenshot: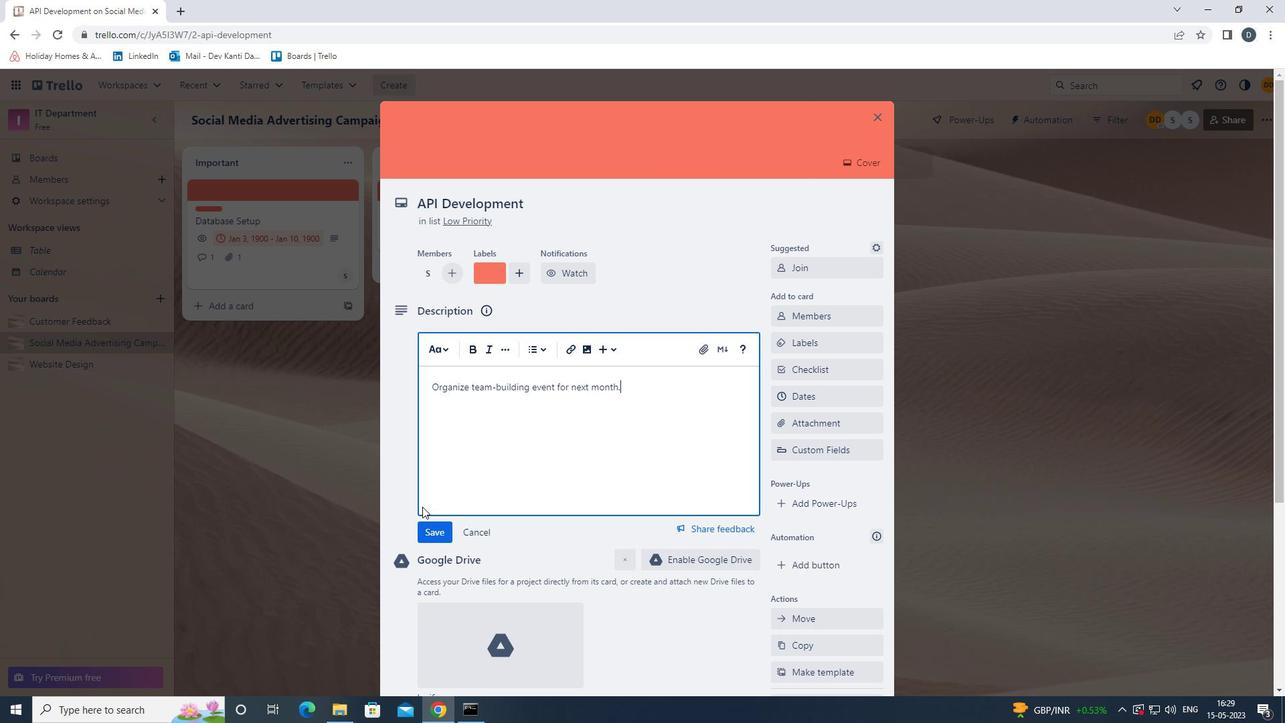 
Action: Mouse pressed left at (441, 528)
Screenshot: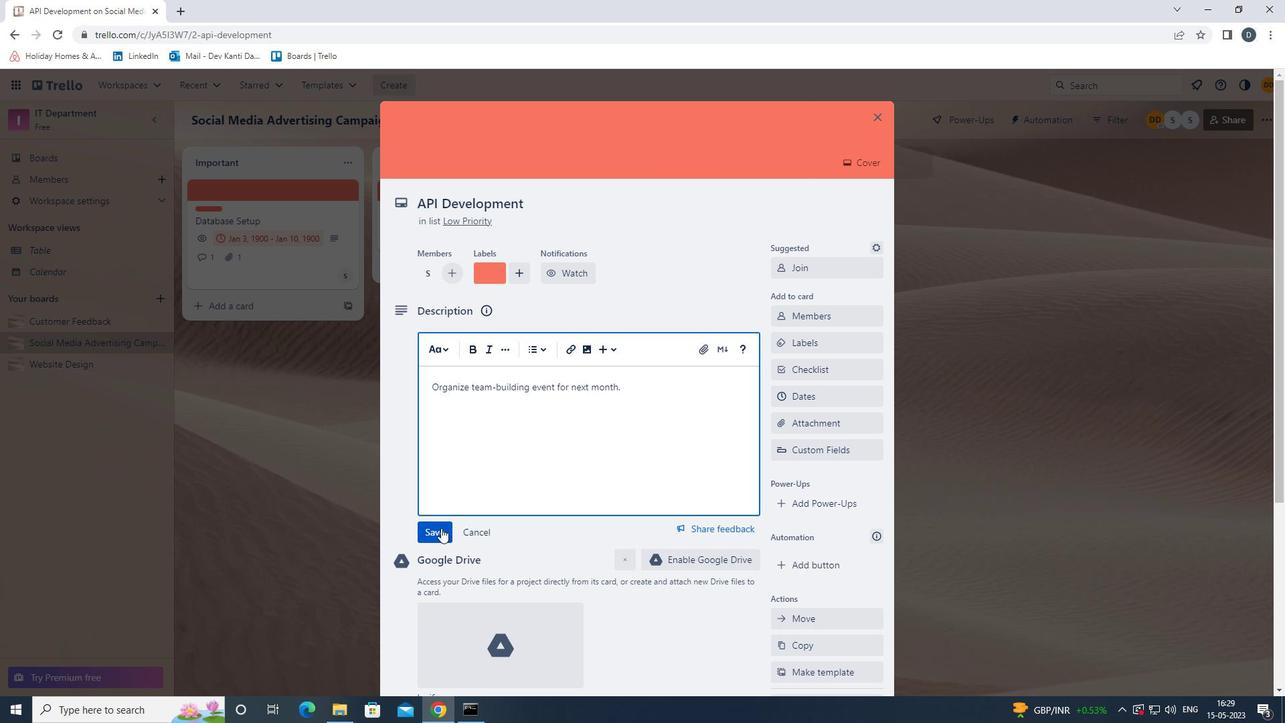 
Action: Mouse moved to (547, 645)
Screenshot: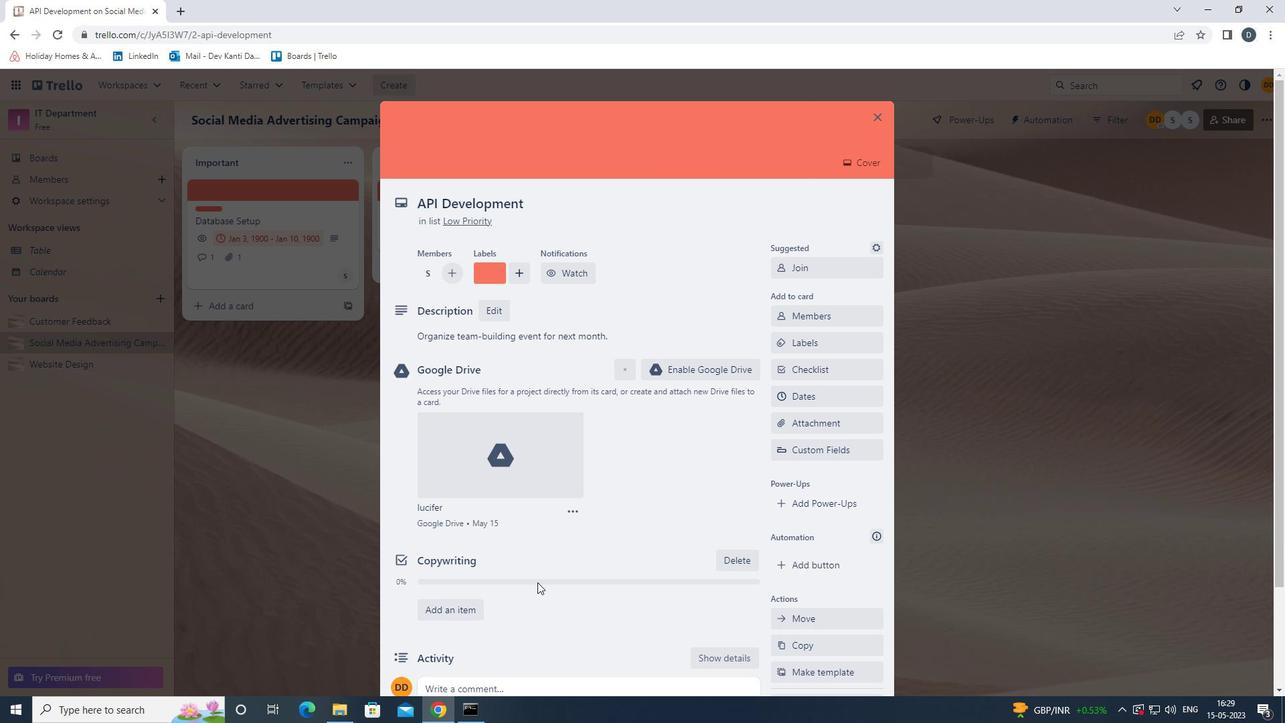 
Action: Mouse scrolled (547, 644) with delta (0, 0)
Screenshot: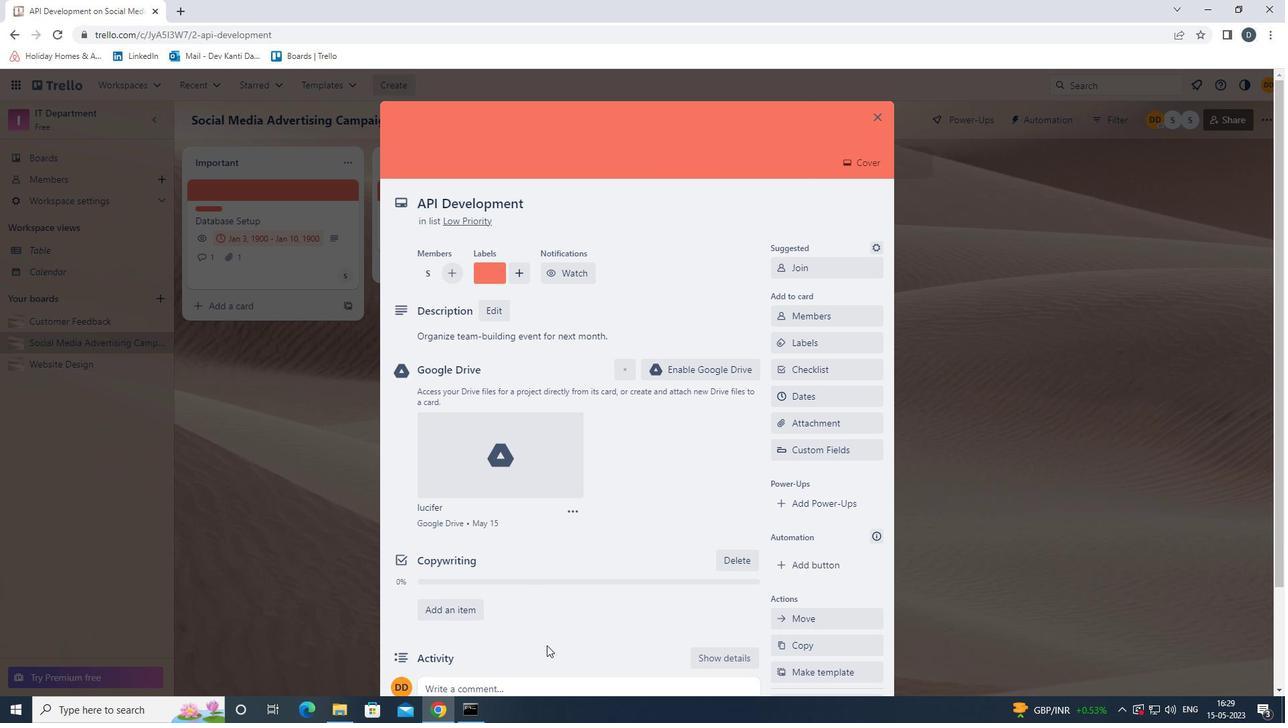 
Action: Mouse moved to (536, 618)
Screenshot: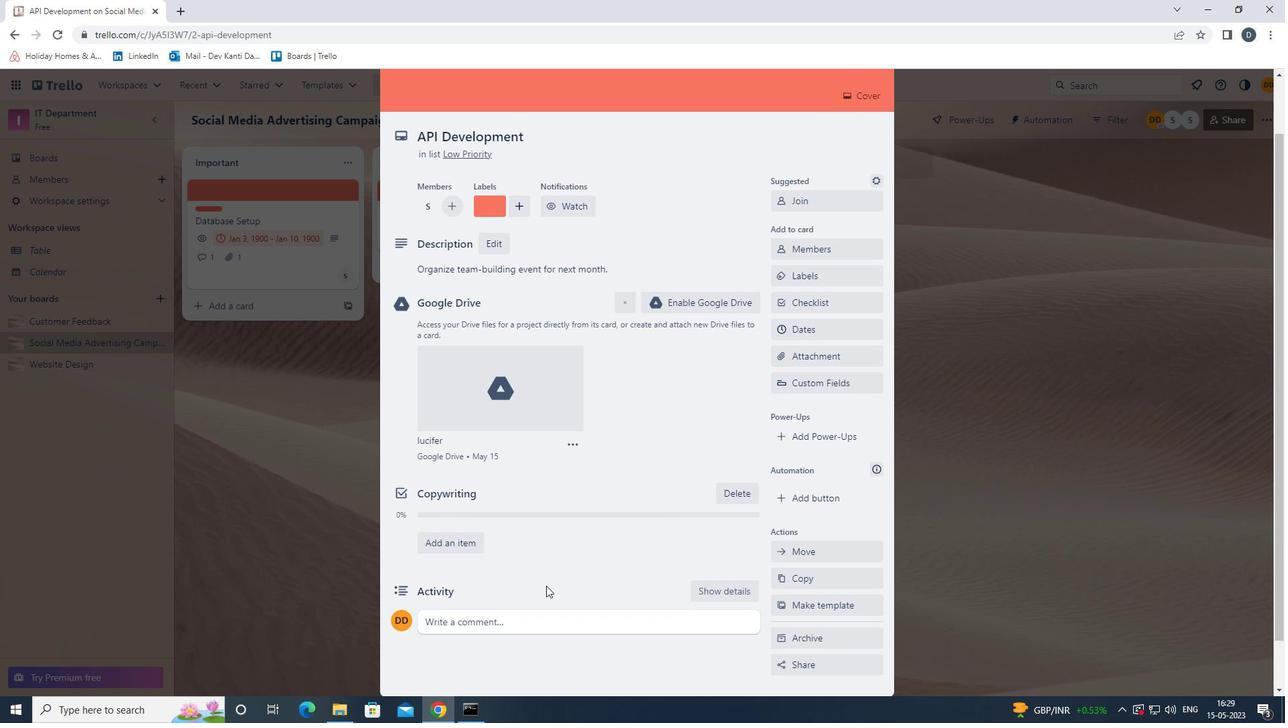 
Action: Mouse pressed left at (536, 618)
Screenshot: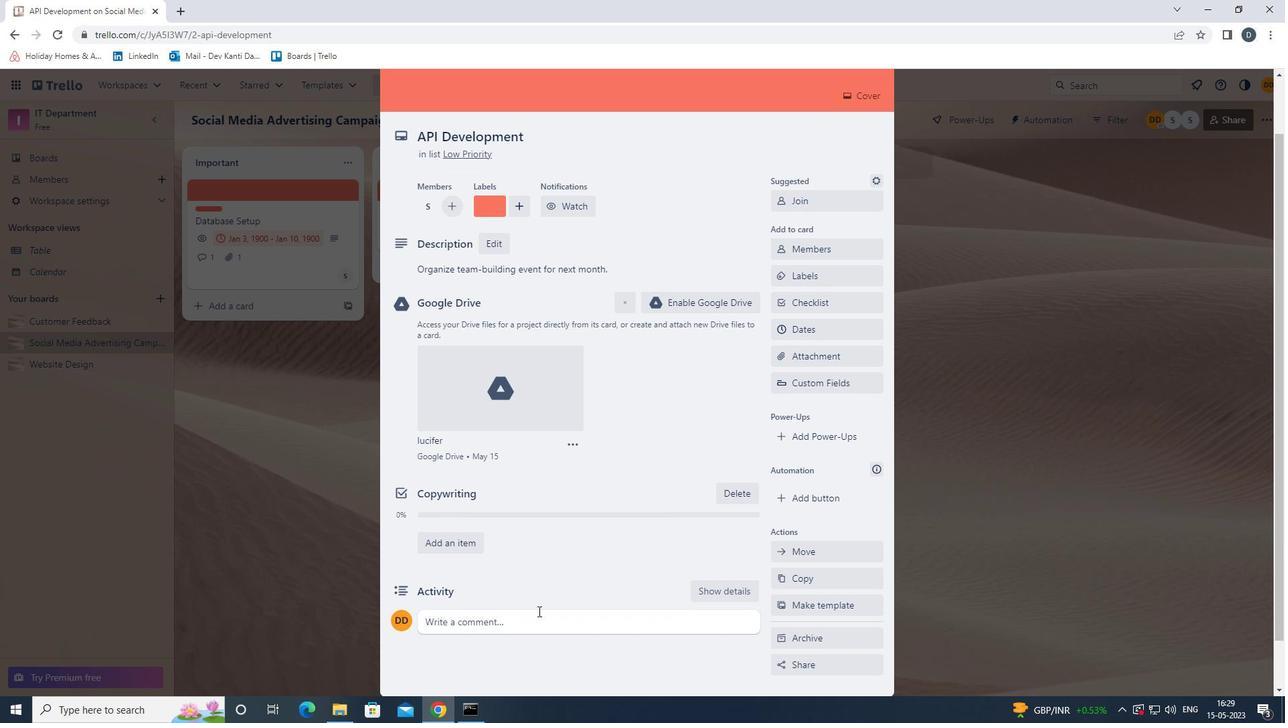 
Action: Mouse moved to (587, 561)
Screenshot: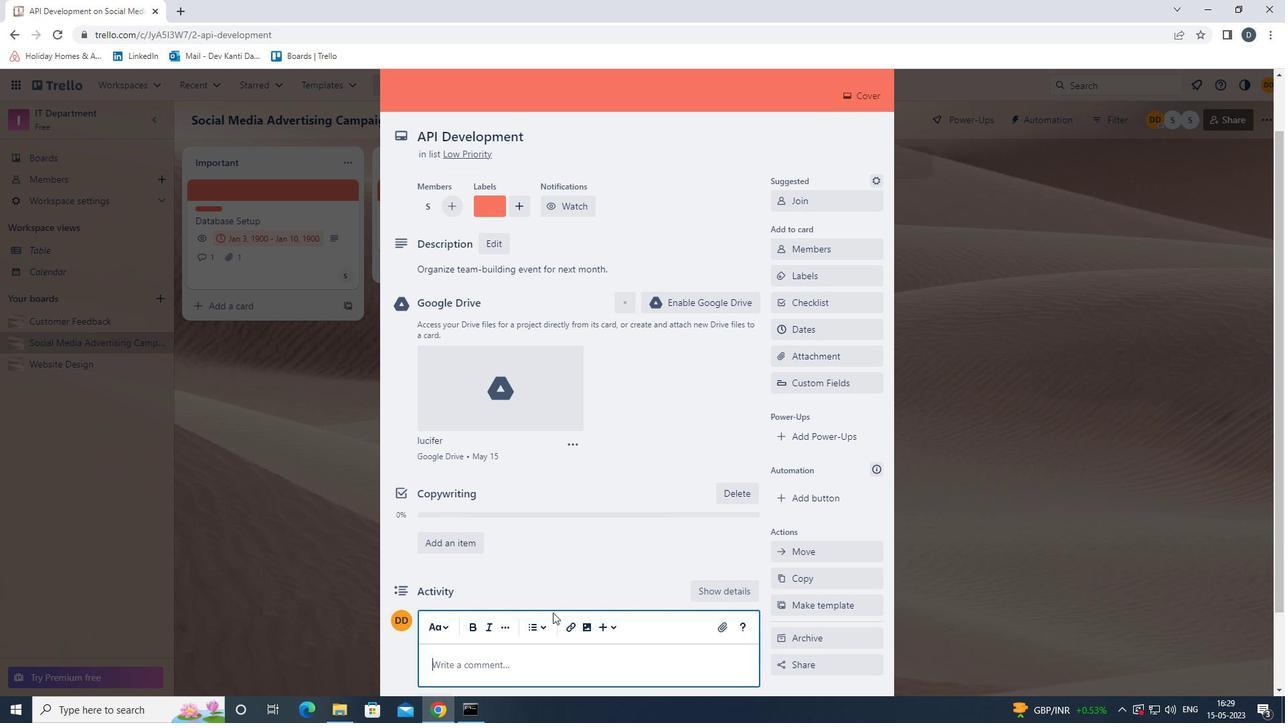 
Action: Key pressed <Key.shift><Key.shift><Key.shift><Key.shift><Key.shift><Key.shift><Key.shift>GIVEN<Key.space>THE<Key.space>POTENTIAL<Key.space>IMPACT<Key.space>OF<Key.space>THIS<Key.space>TASK<Key.space>ON<Key.space>OUR<Key.space>COMPANY<Key.space>REPUTATION,<Key.space>LET<Key.space>US<Key.space>ENSURE<Key.space>THAT<Key.space>WE<Key.space>APPROACH<Key.space>IT<Key.space>WITH<Key.space>A<Key.space>SENSE<Key.space>OF<Key.space>PROFESSIONALISM<Key.space>AND<Key.space>RESPECT.
Screenshot: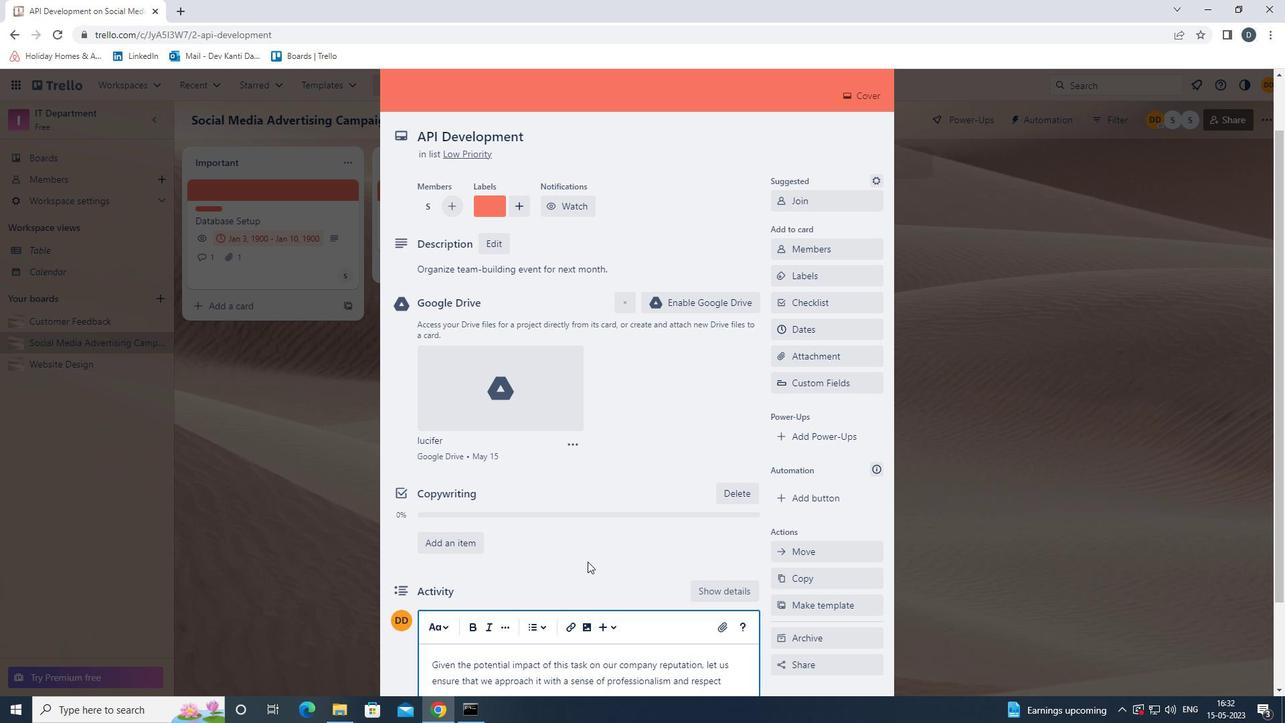 
Action: Mouse moved to (650, 563)
Screenshot: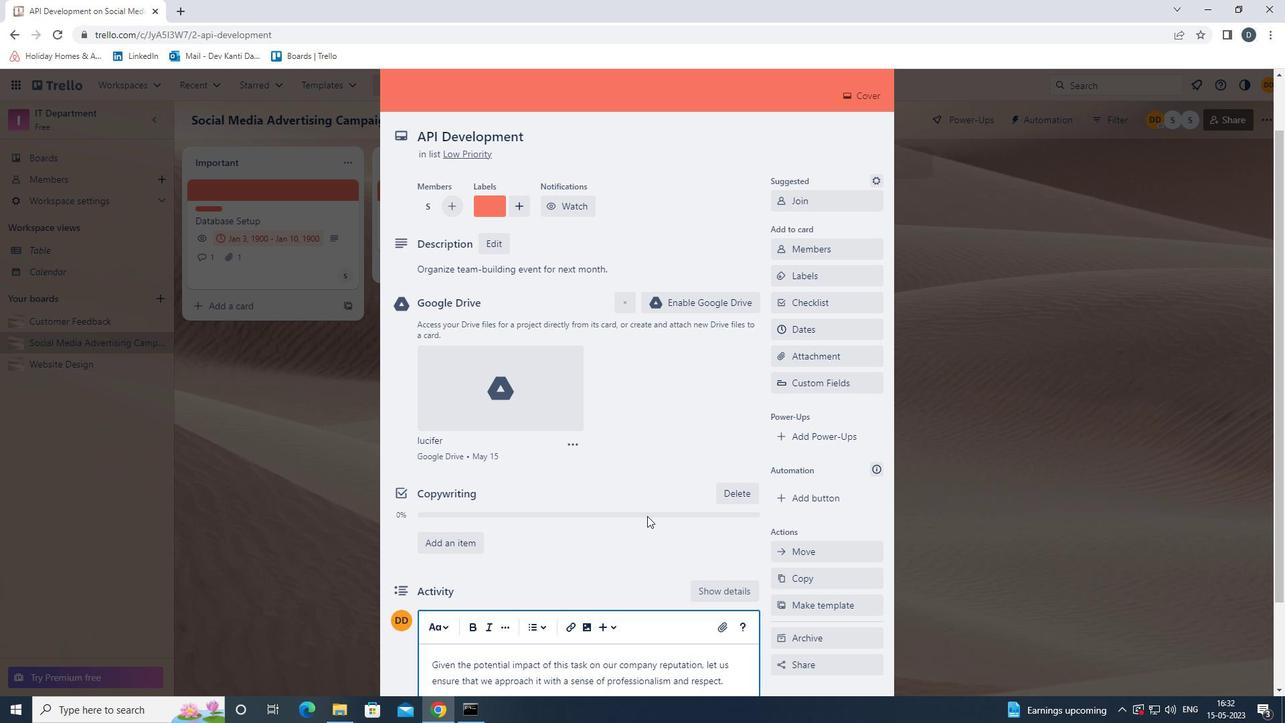 
Action: Mouse scrolled (650, 563) with delta (0, 0)
Screenshot: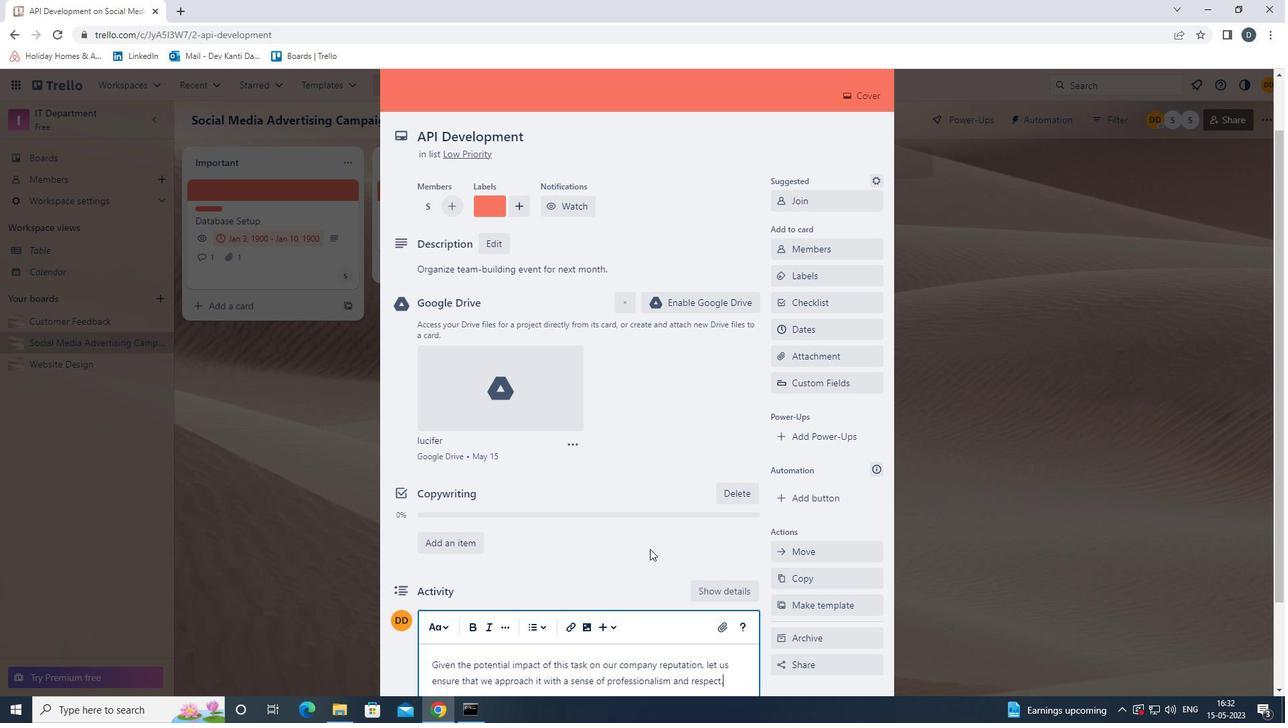 
Action: Mouse moved to (435, 658)
Screenshot: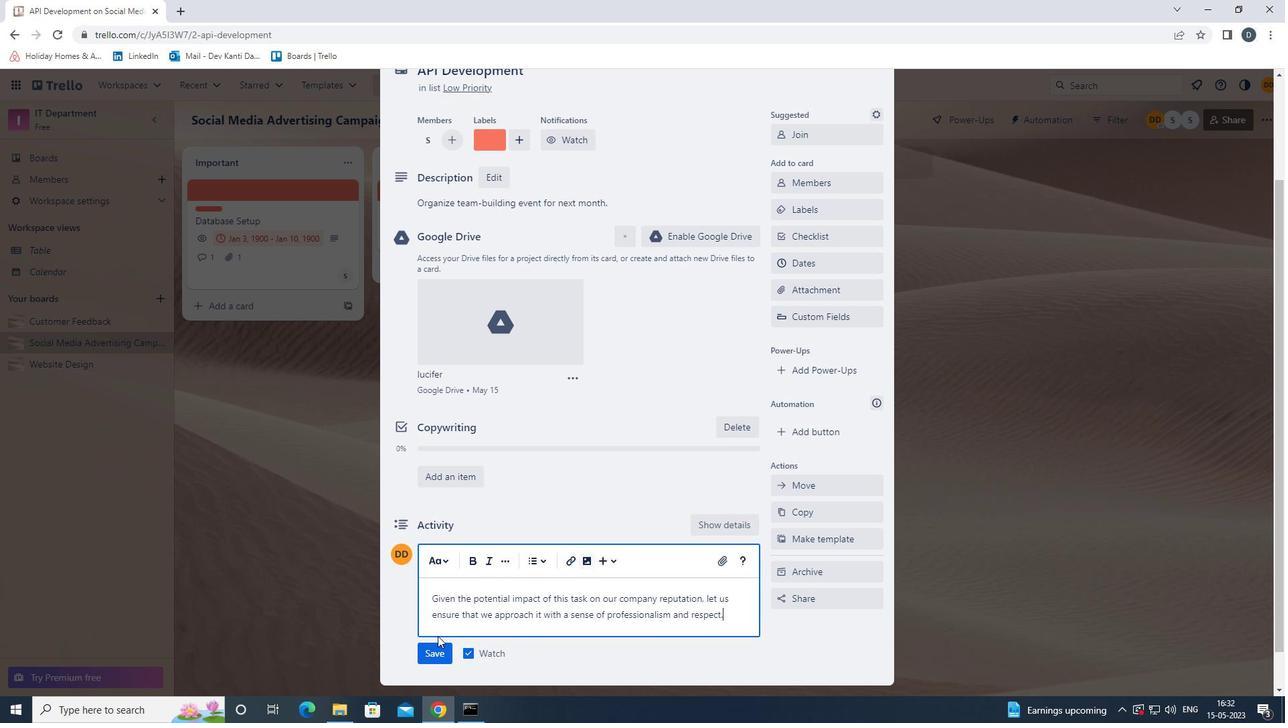 
Action: Mouse pressed left at (435, 658)
Screenshot: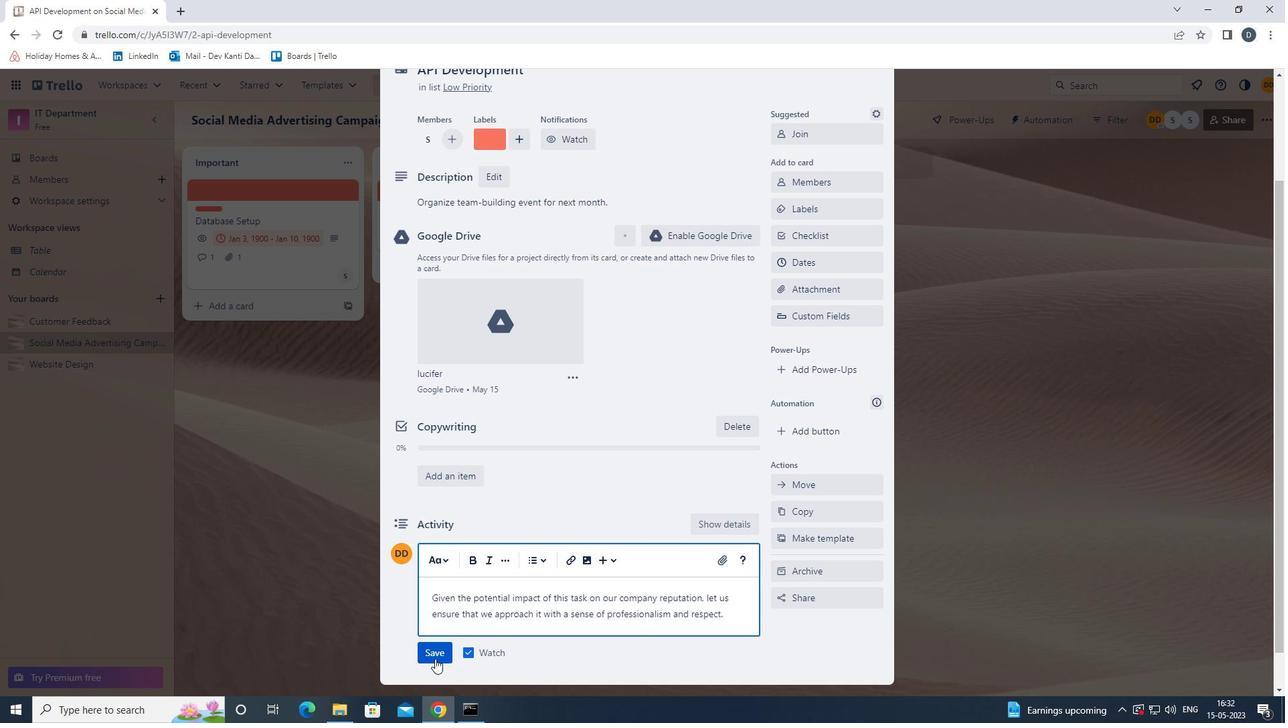 
Action: Mouse moved to (641, 407)
Screenshot: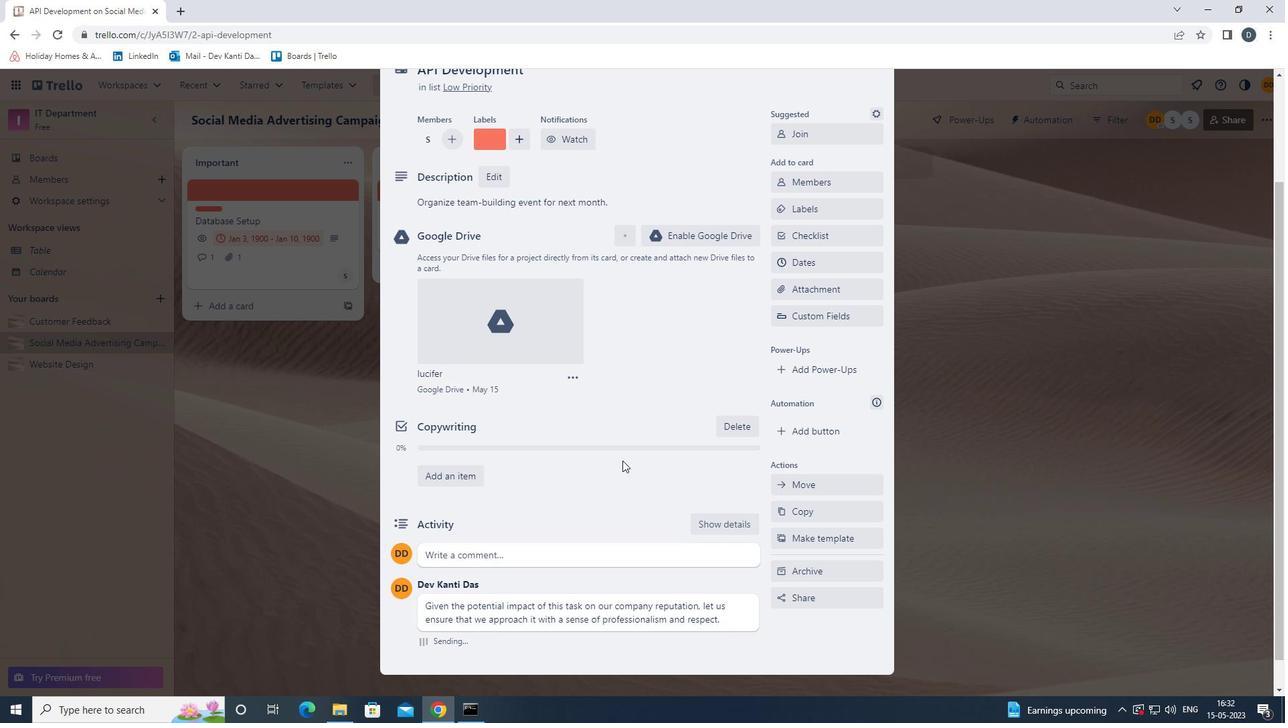 
Action: Mouse scrolled (641, 407) with delta (0, 0)
Screenshot: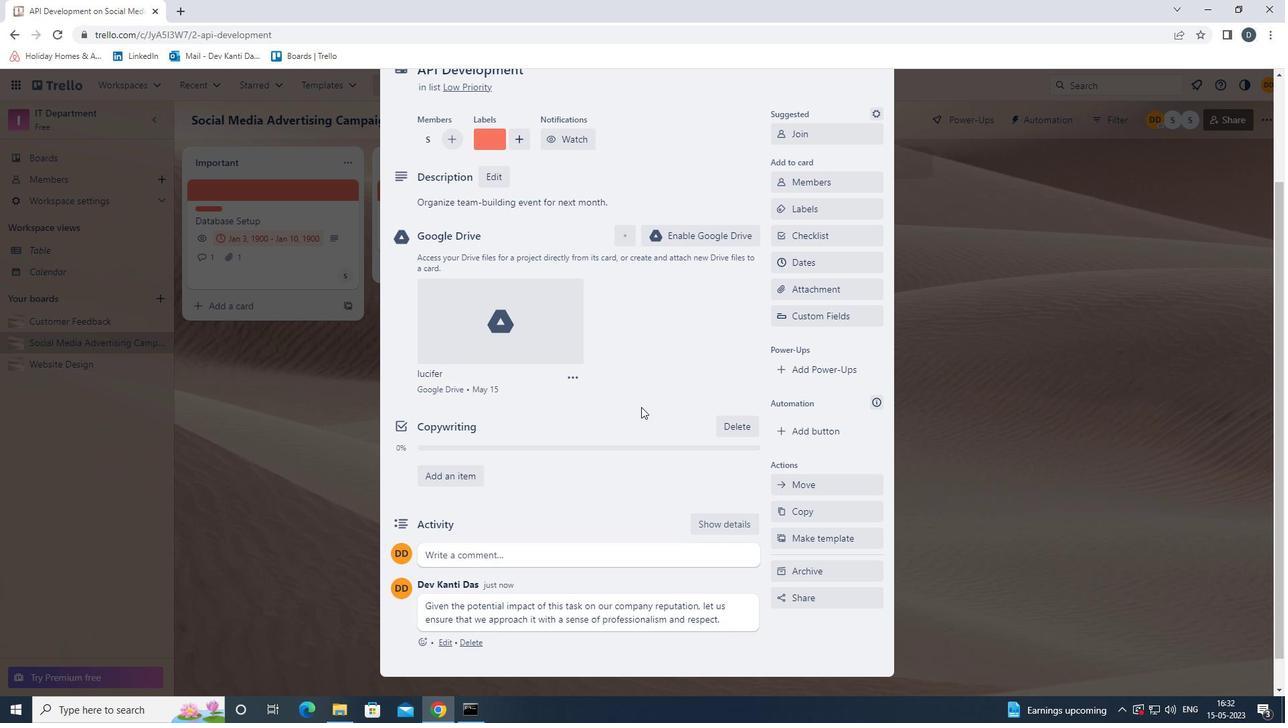 
Action: Mouse moved to (806, 333)
Screenshot: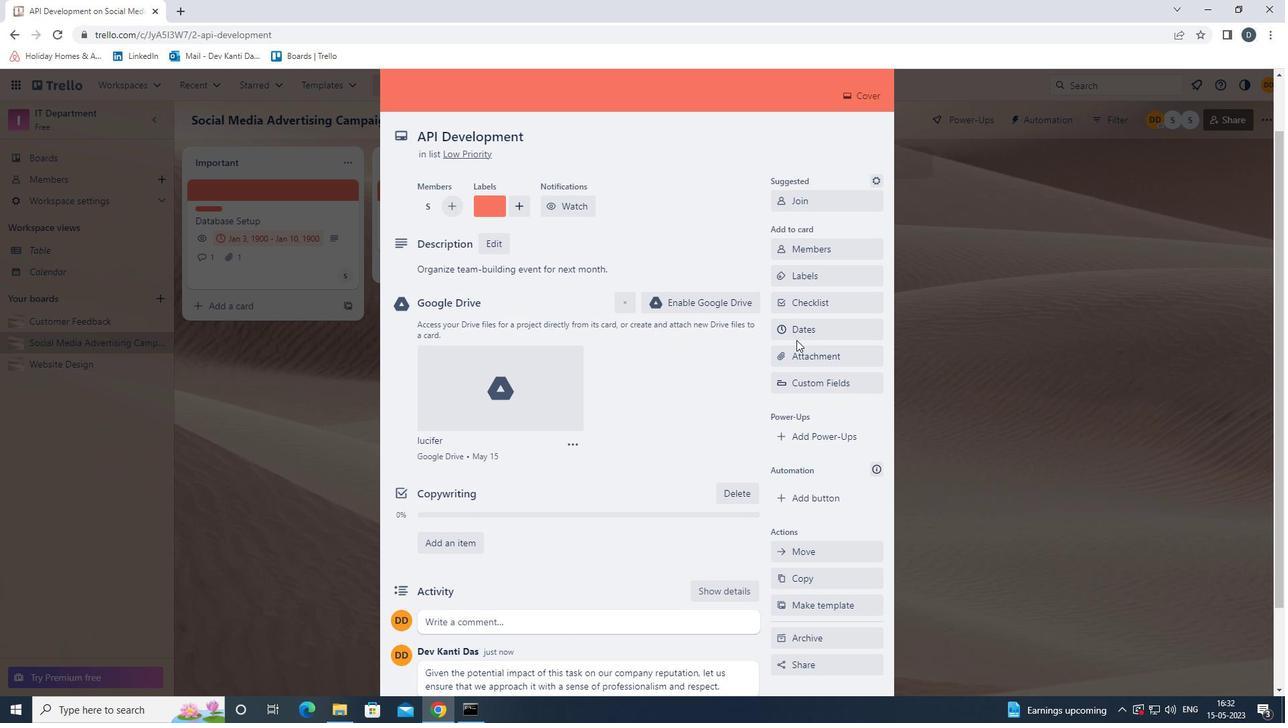 
Action: Mouse pressed left at (806, 333)
Screenshot: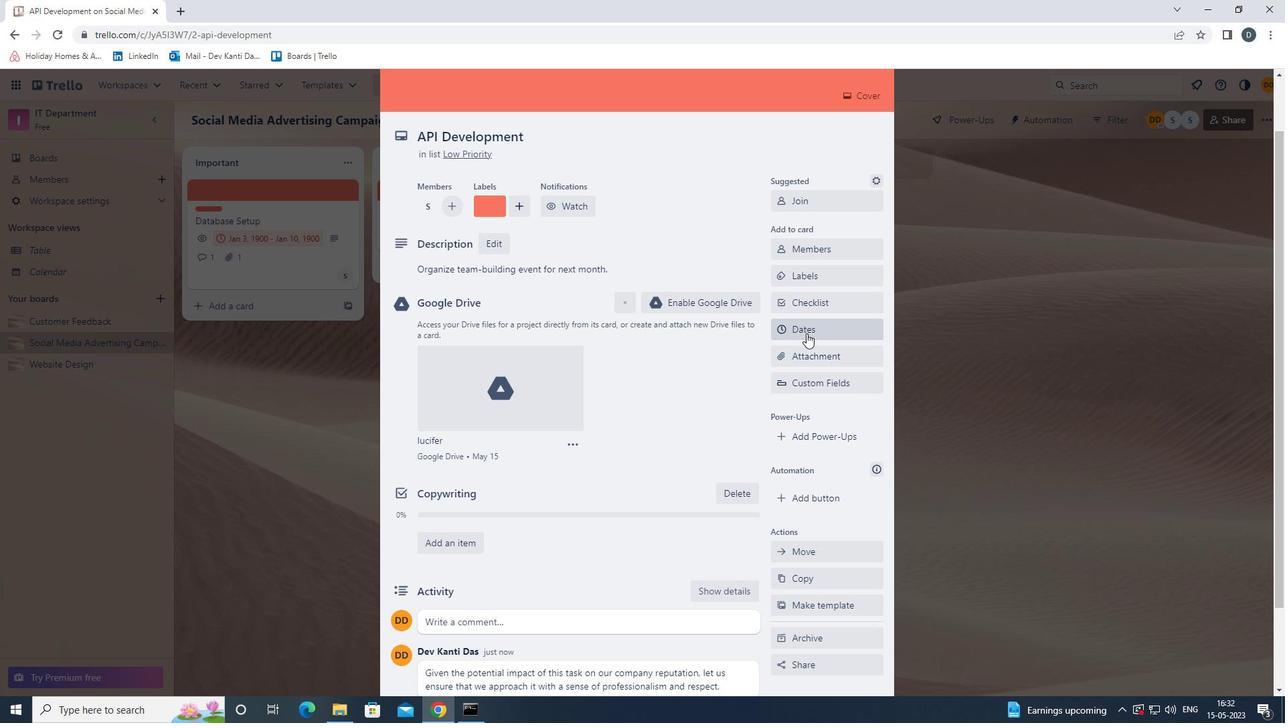 
Action: Mouse moved to (786, 360)
Screenshot: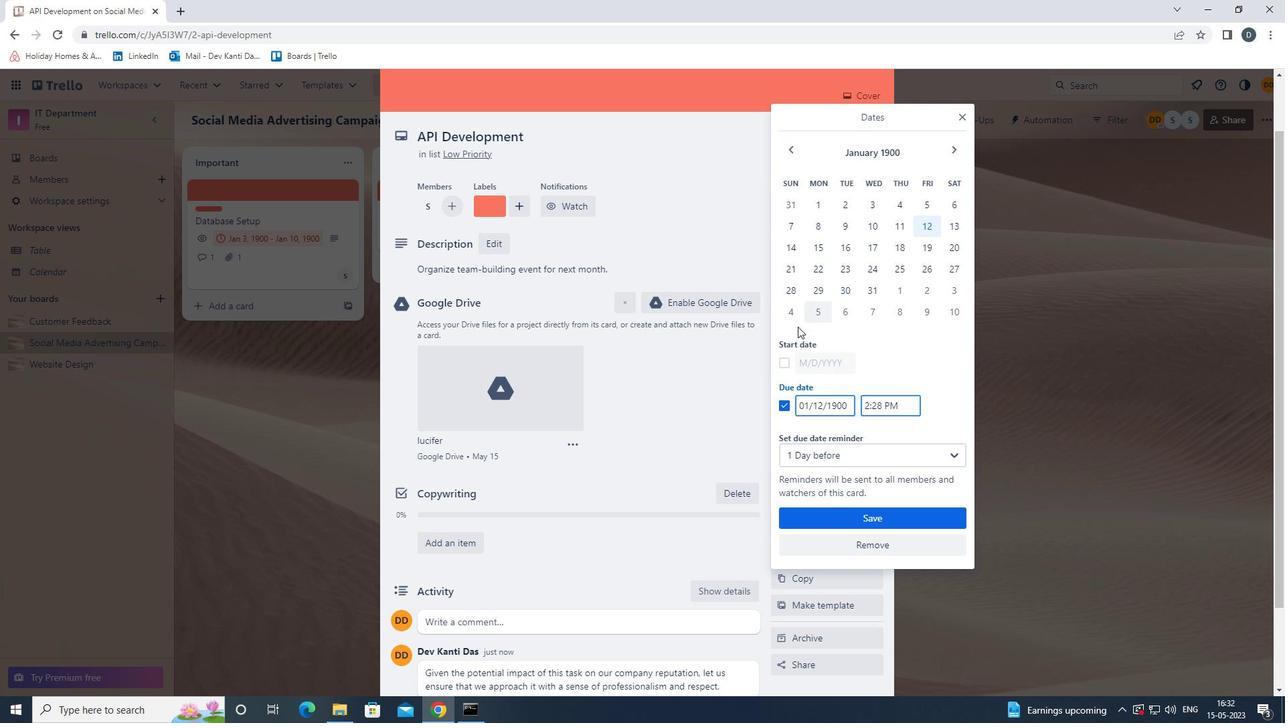 
Action: Mouse pressed left at (786, 360)
Screenshot: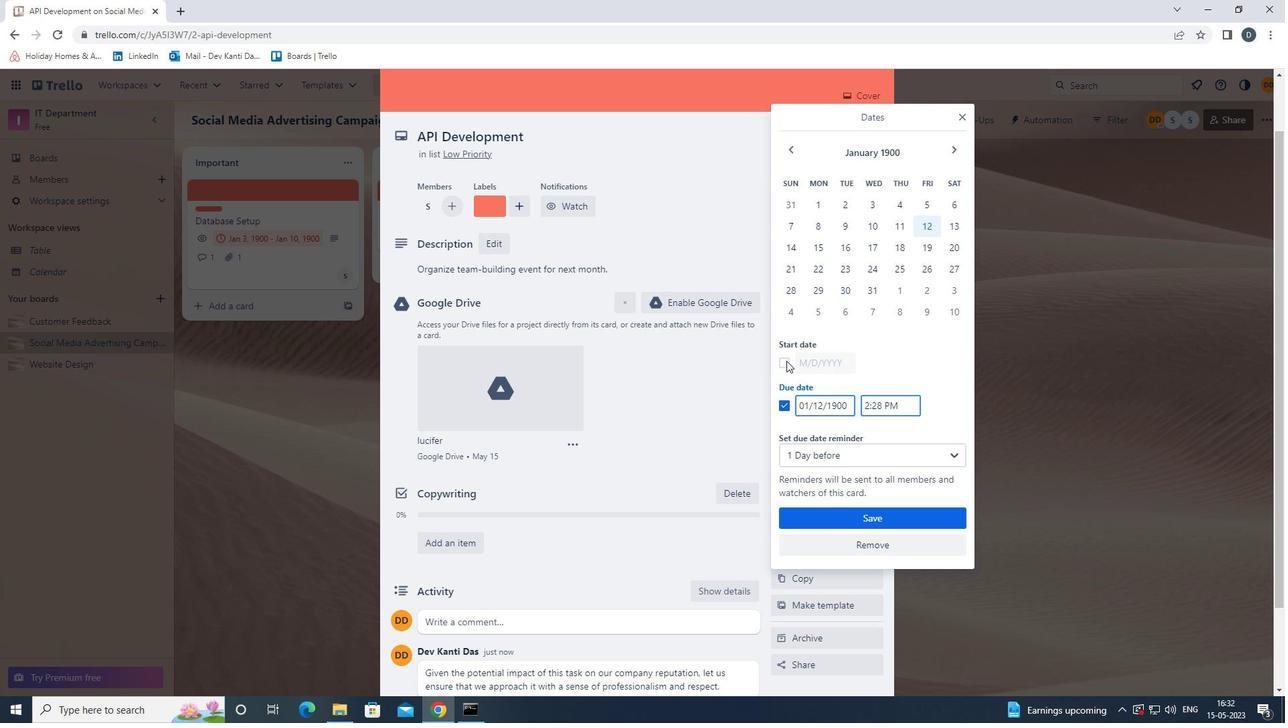 
Action: Mouse moved to (955, 198)
Screenshot: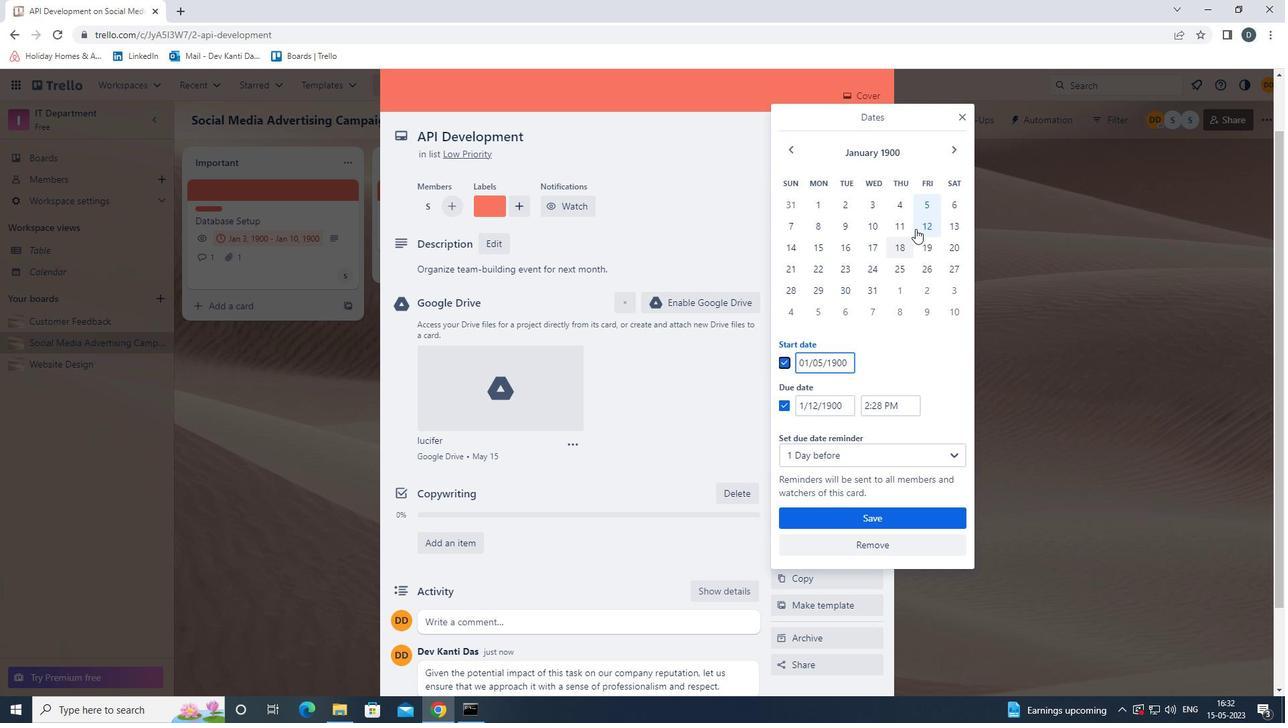 
Action: Mouse pressed left at (955, 198)
Screenshot: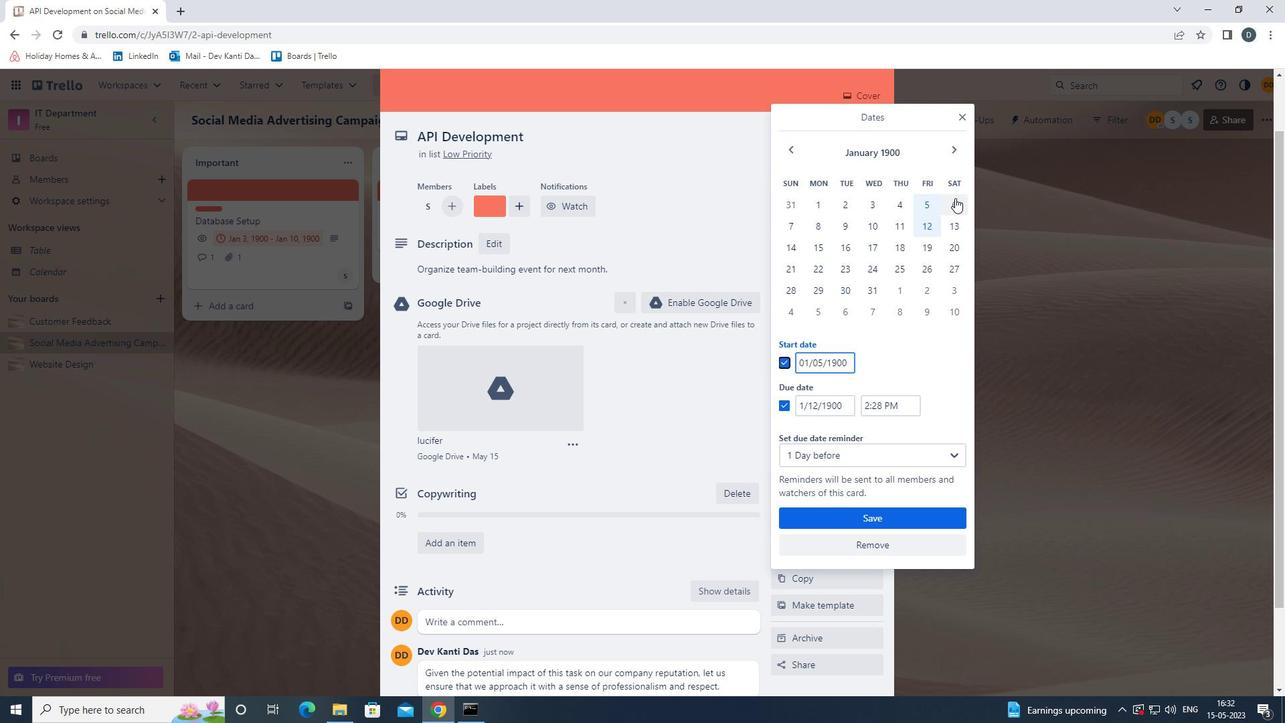 
Action: Mouse moved to (958, 221)
Screenshot: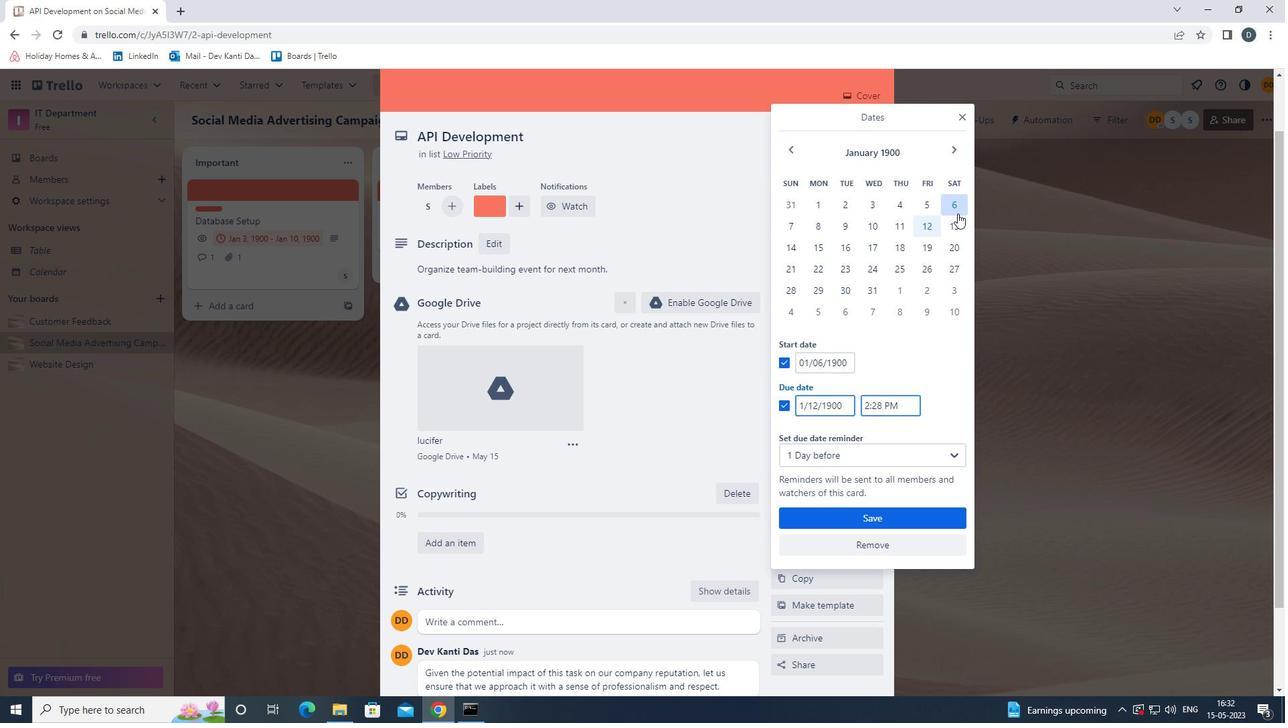 
Action: Mouse pressed left at (958, 221)
Screenshot: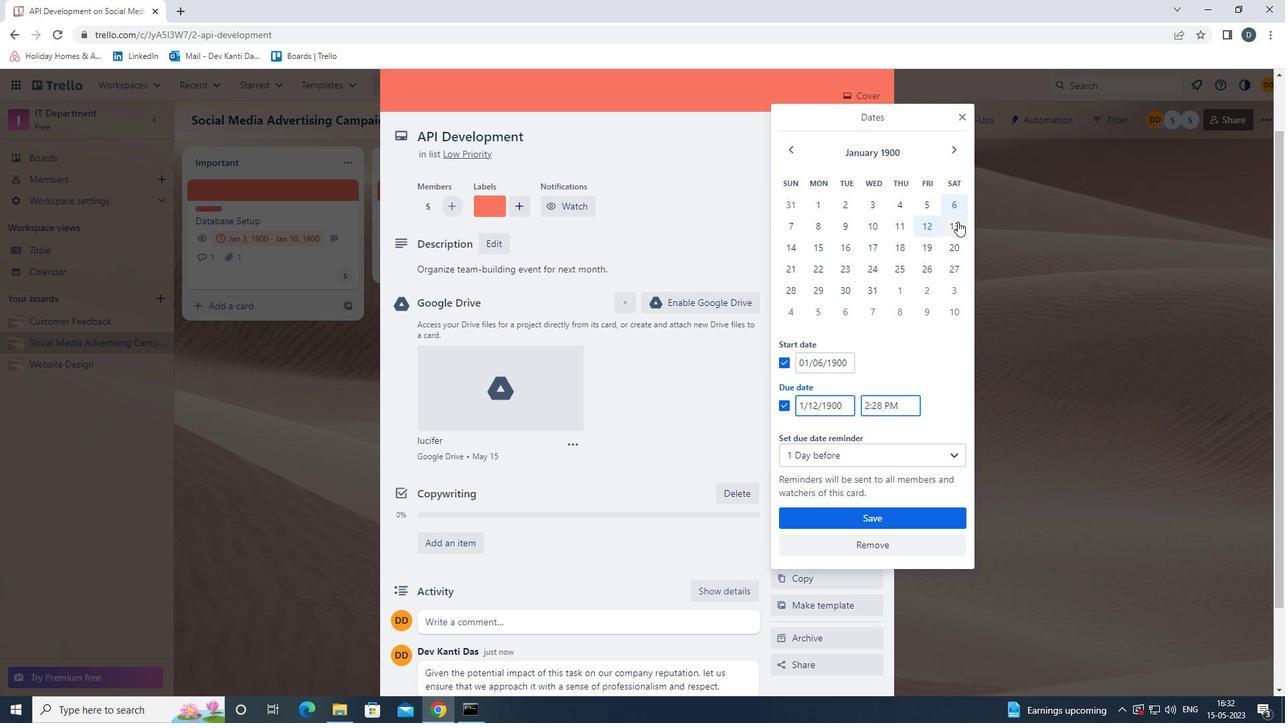 
Action: Mouse moved to (860, 516)
Screenshot: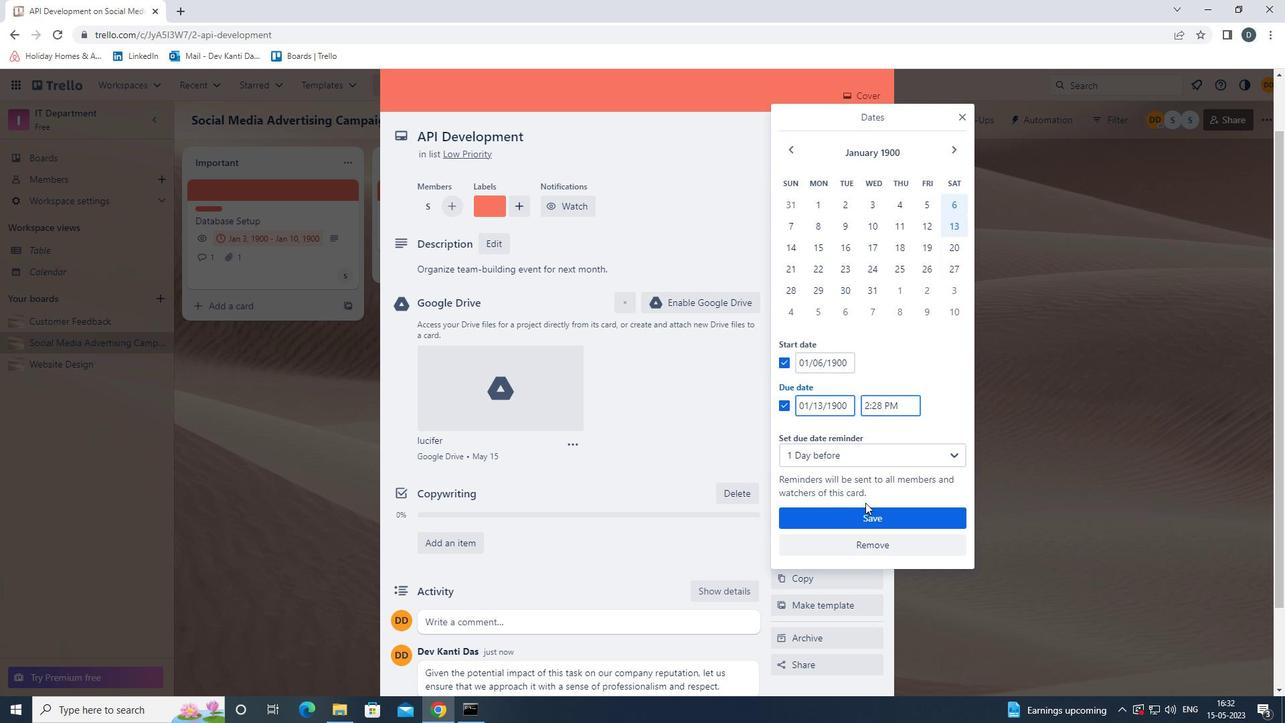 
Action: Mouse pressed left at (860, 516)
Screenshot: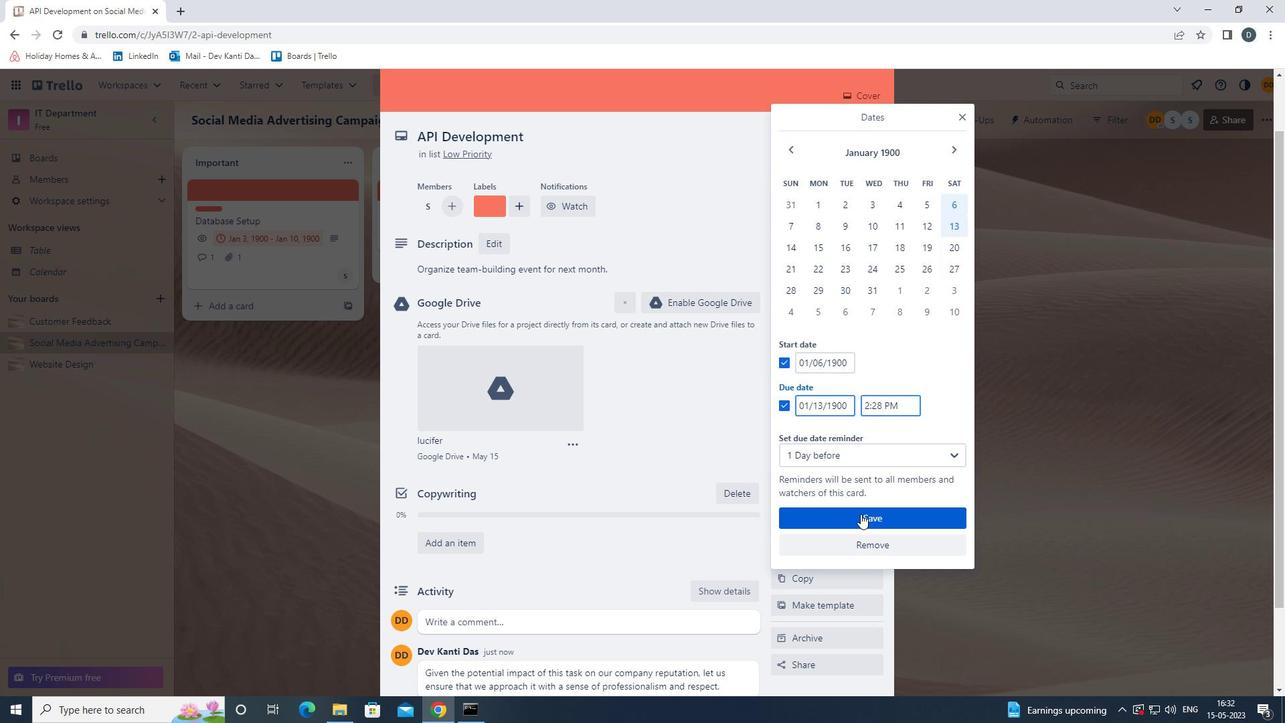 
Action: Mouse moved to (834, 472)
Screenshot: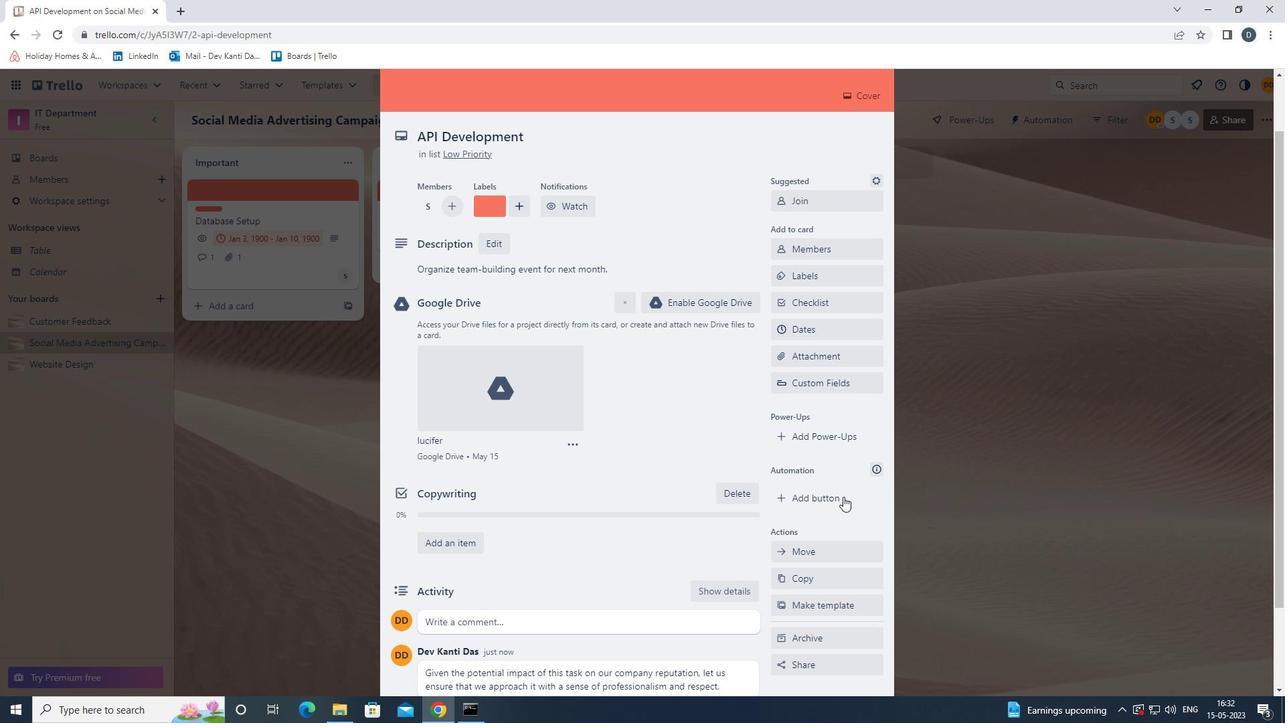 
Action: Mouse scrolled (834, 472) with delta (0, 0)
Screenshot: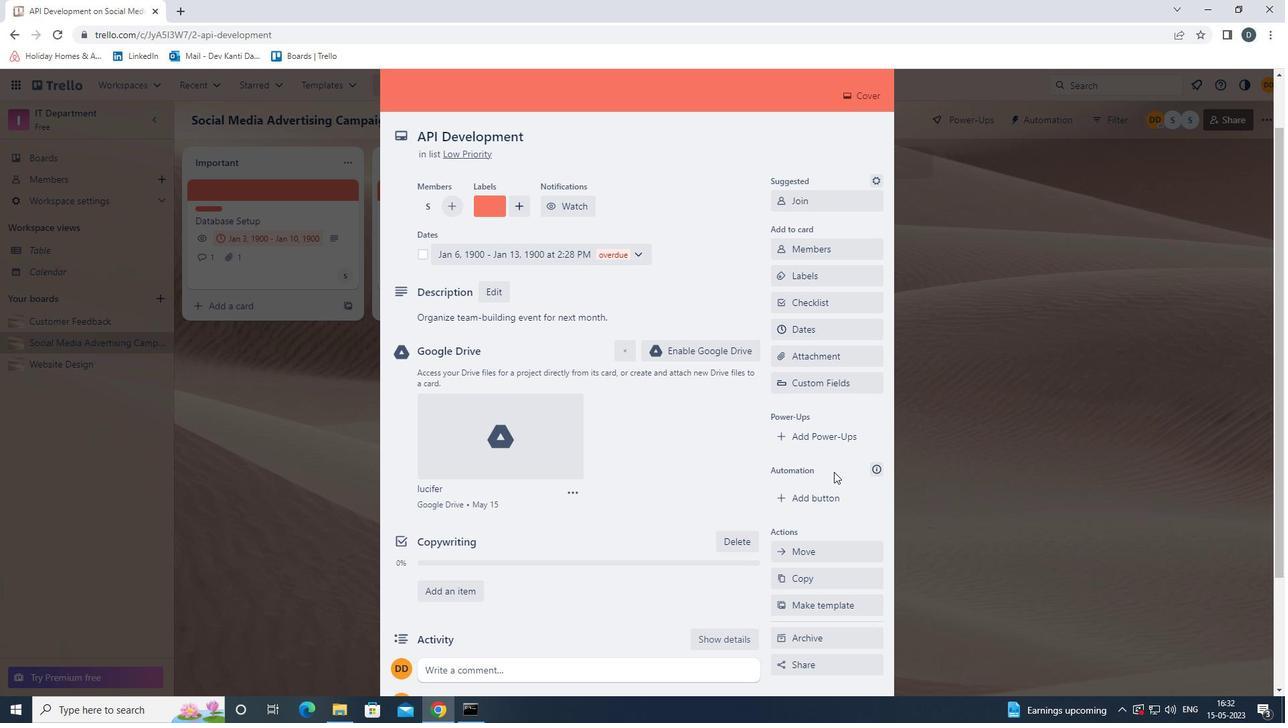 
Action: Mouse scrolled (834, 472) with delta (0, 0)
Screenshot: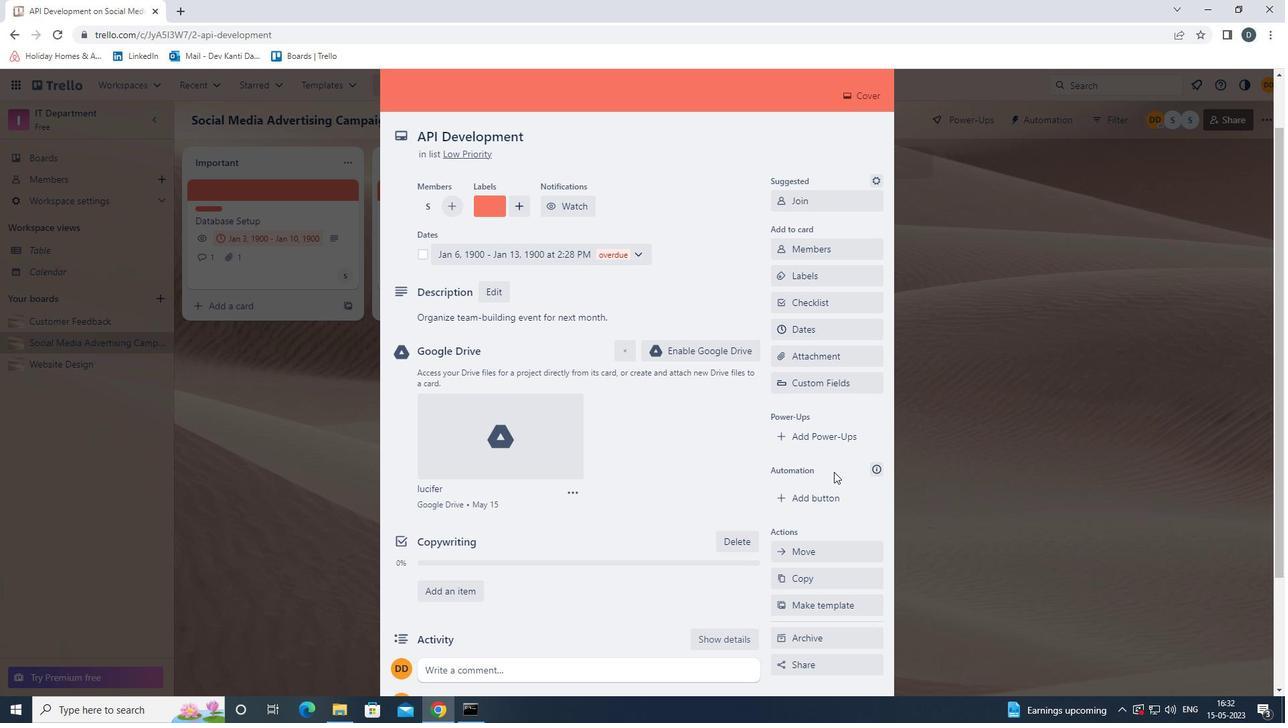 
Action: Mouse scrolled (834, 472) with delta (0, 0)
Screenshot: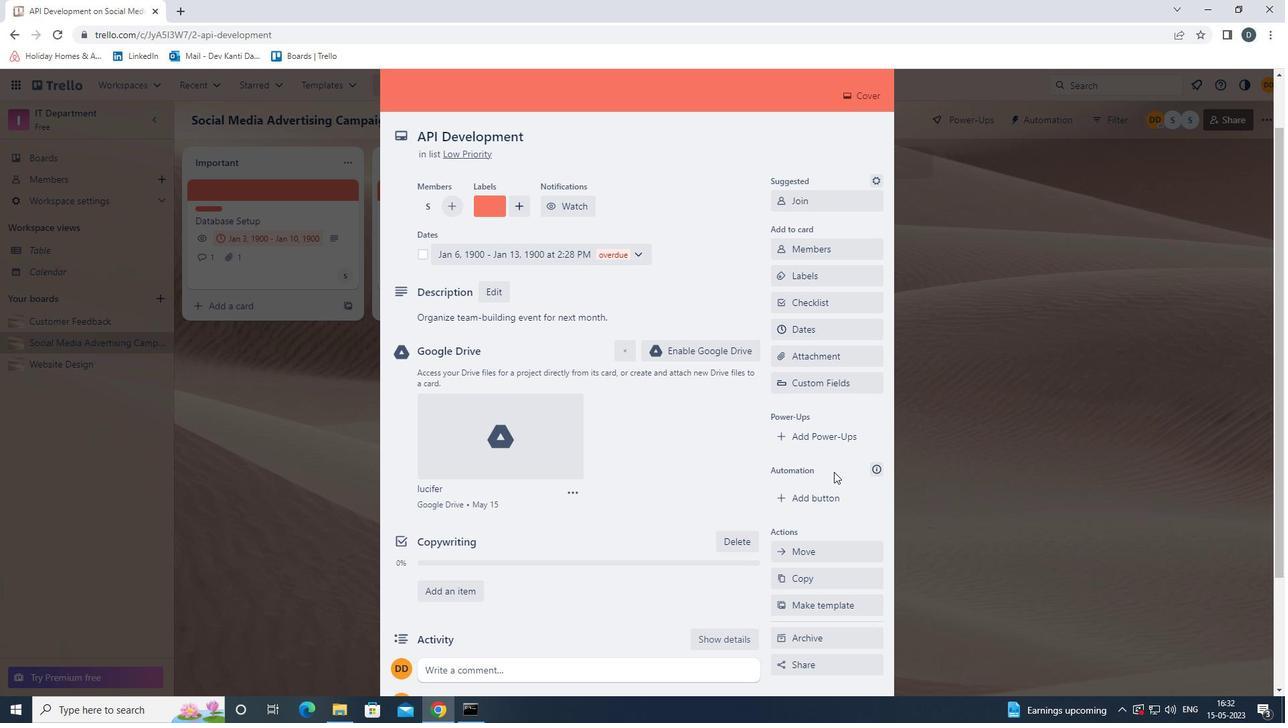 
Action: Mouse scrolled (834, 472) with delta (0, 0)
Screenshot: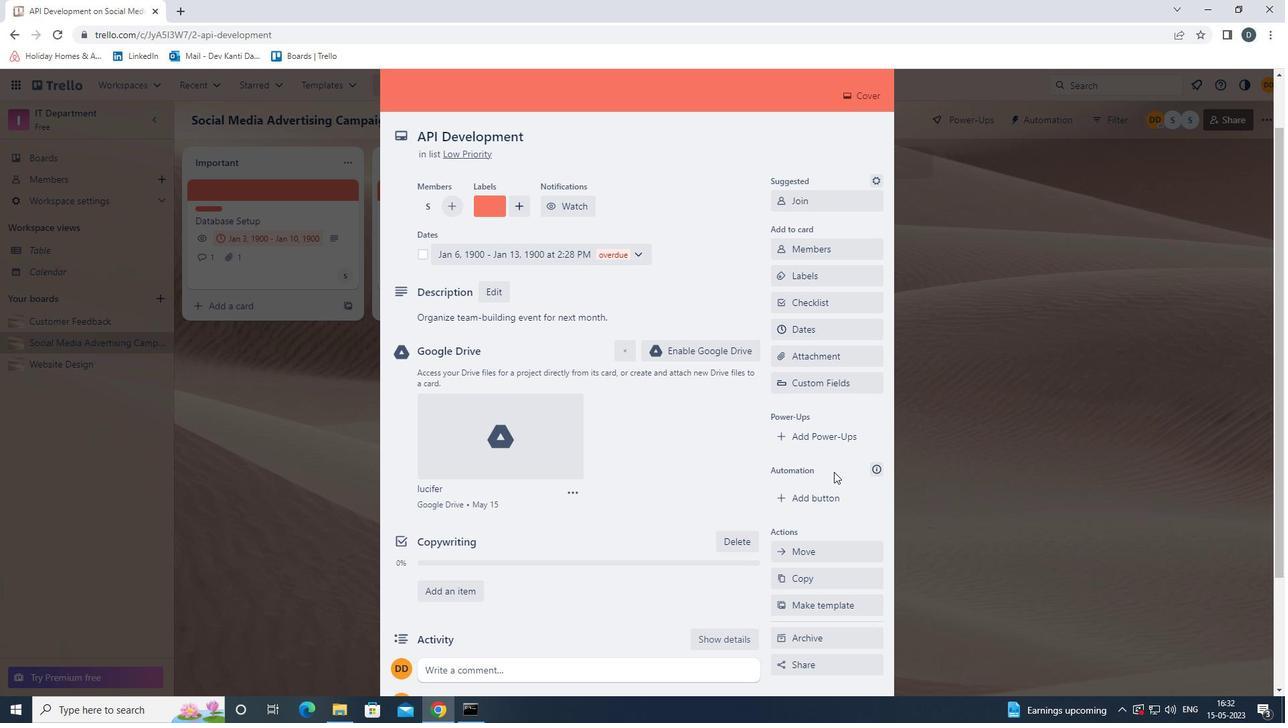 
Action: Mouse moved to (877, 123)
Screenshot: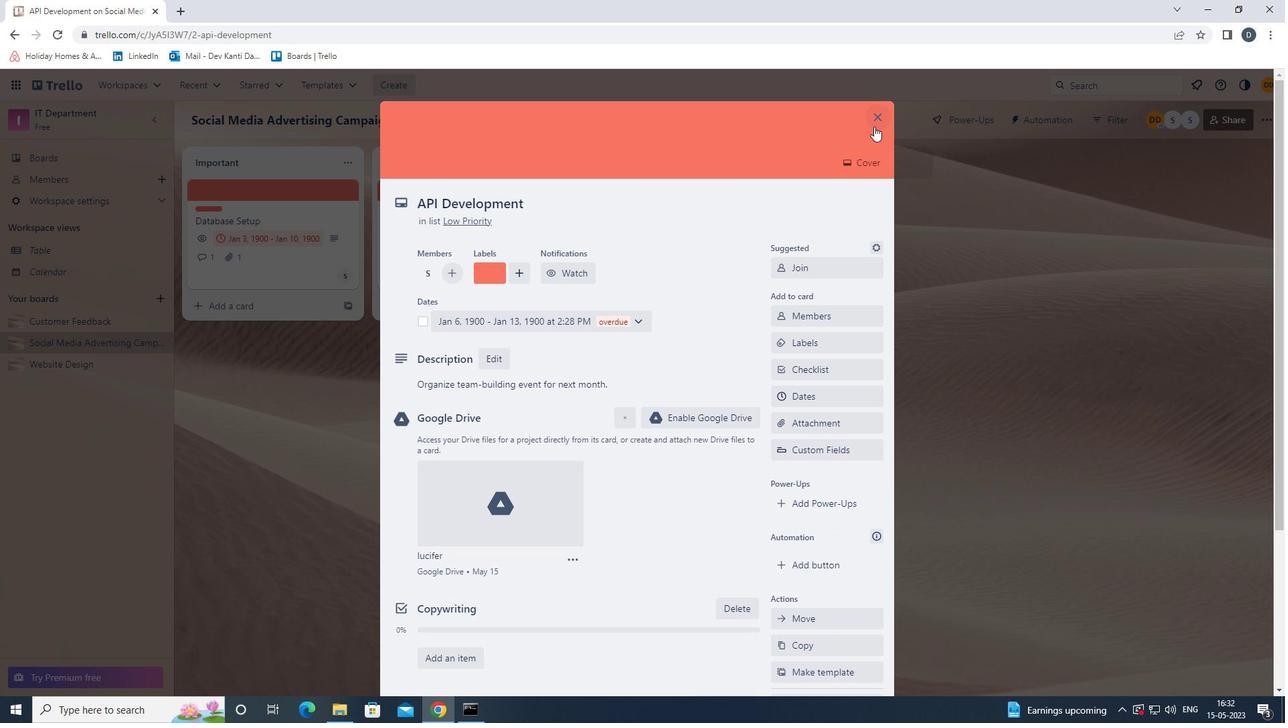 
Action: Mouse pressed left at (877, 123)
Screenshot: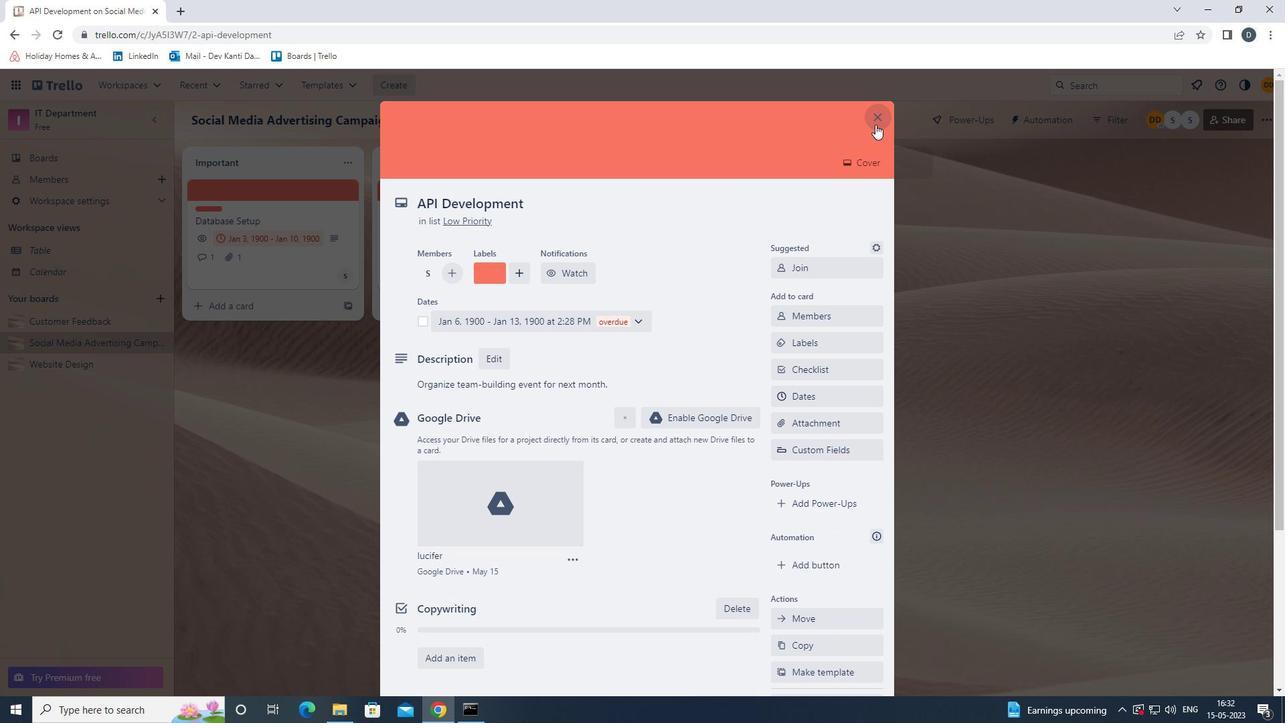 
Action: Mouse moved to (919, 370)
Screenshot: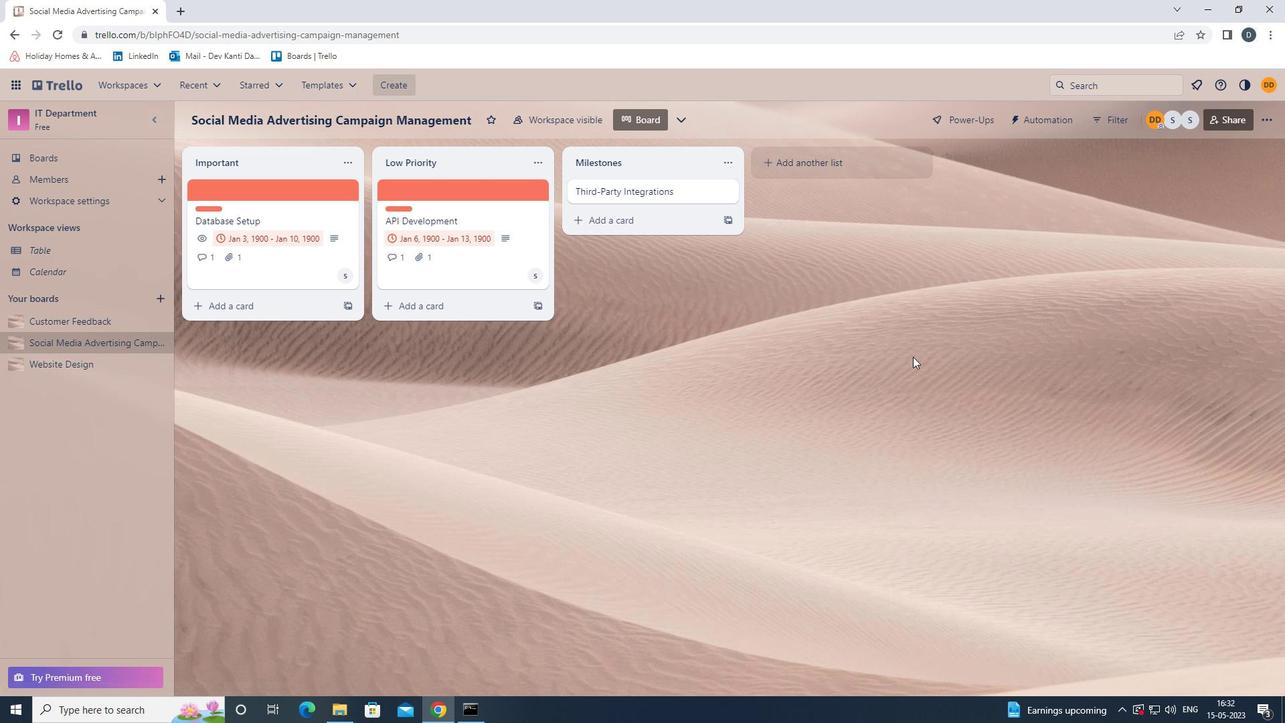 
